 Task: Find connections with filter location Benalmádena with filter topic #givingbackwith filter profile language French with filter current company Landmark Group with filter school Jammu University with filter industry Insurance Agencies and Brokerages with filter service category Commercial Real Estate with filter keywords title Massage Therapy
Action: Mouse moved to (526, 63)
Screenshot: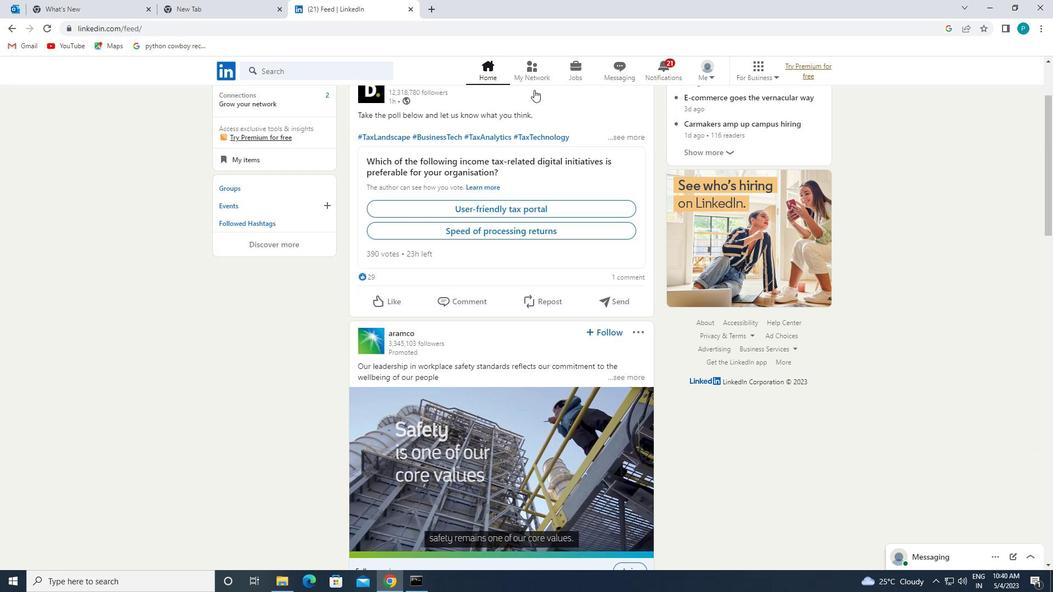 
Action: Mouse pressed left at (526, 63)
Screenshot: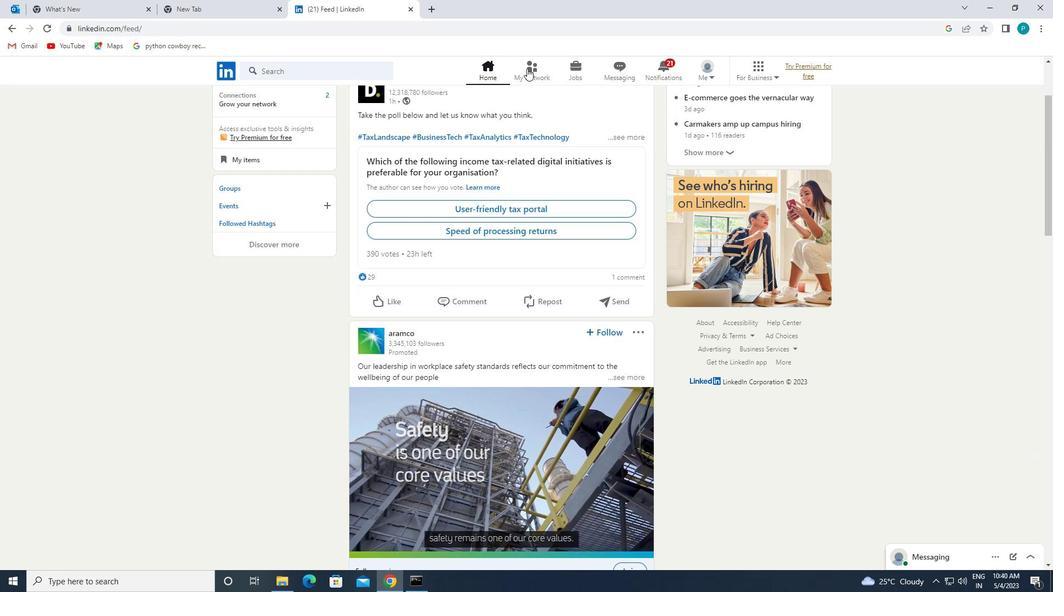 
Action: Mouse moved to (317, 126)
Screenshot: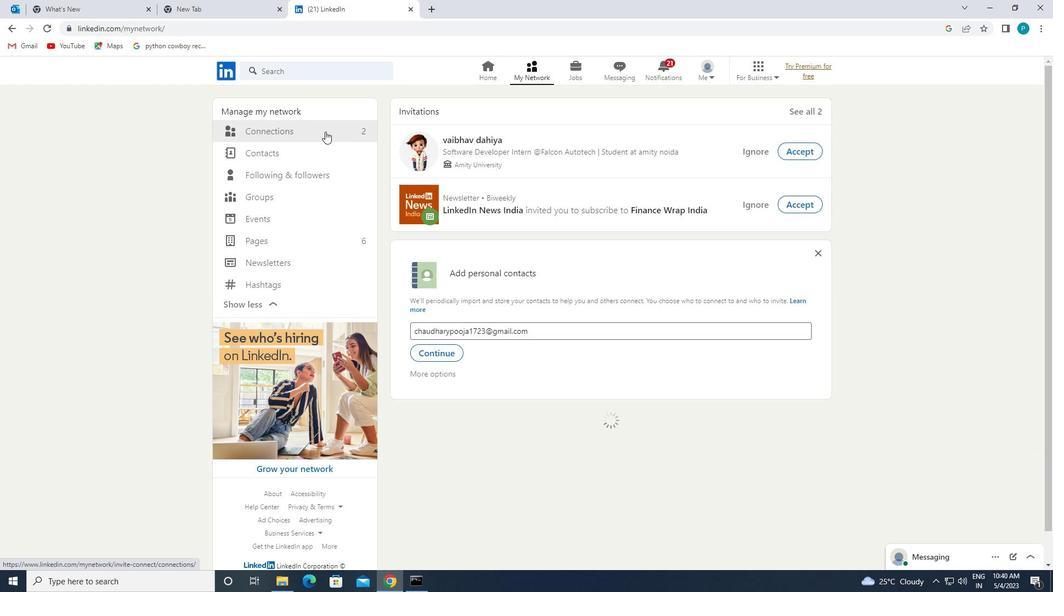 
Action: Mouse pressed left at (317, 126)
Screenshot: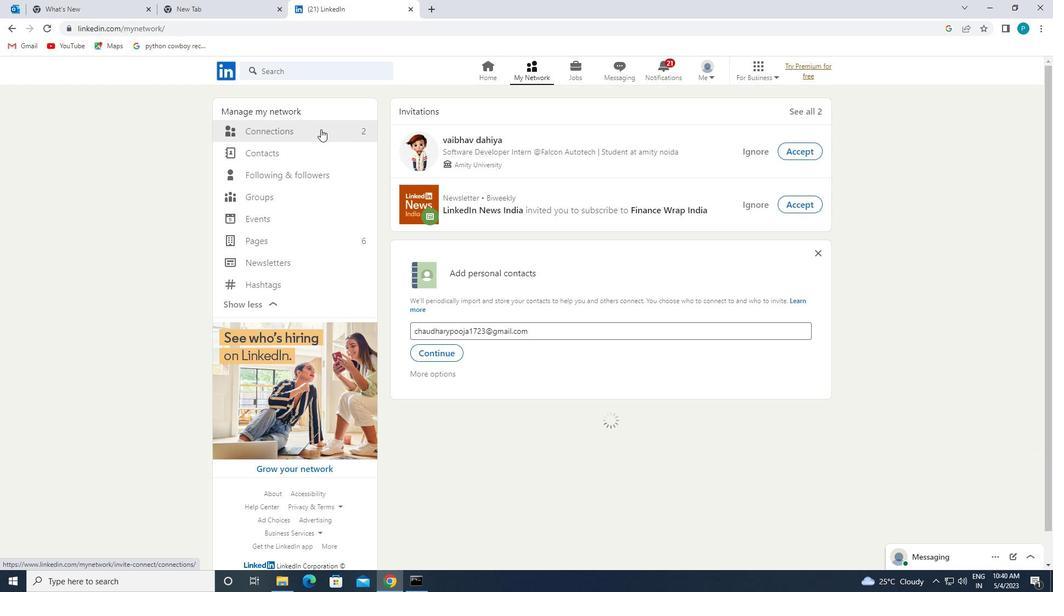 
Action: Mouse moved to (592, 131)
Screenshot: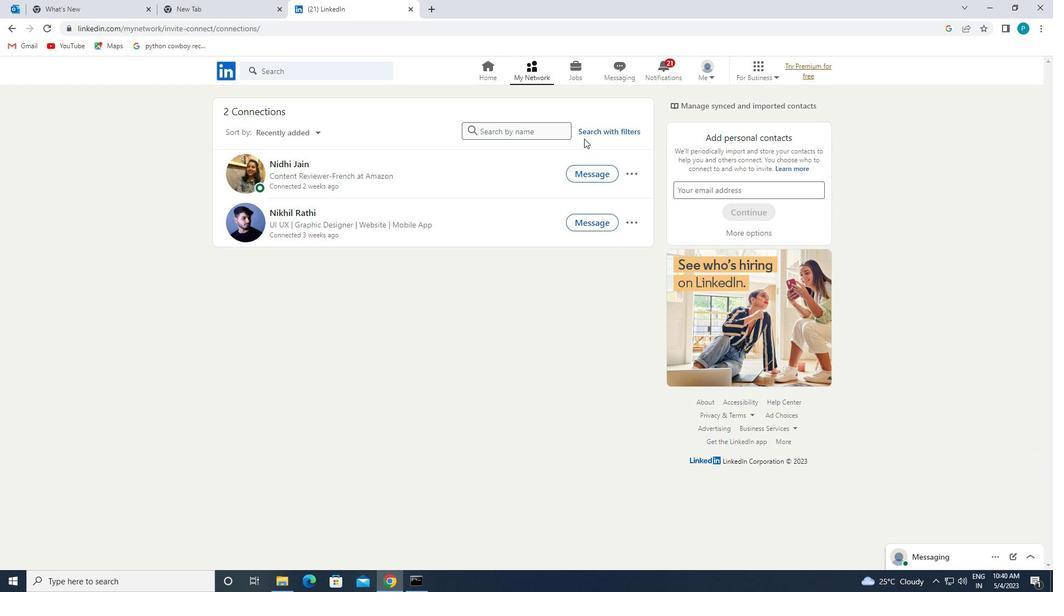 
Action: Mouse pressed left at (592, 131)
Screenshot: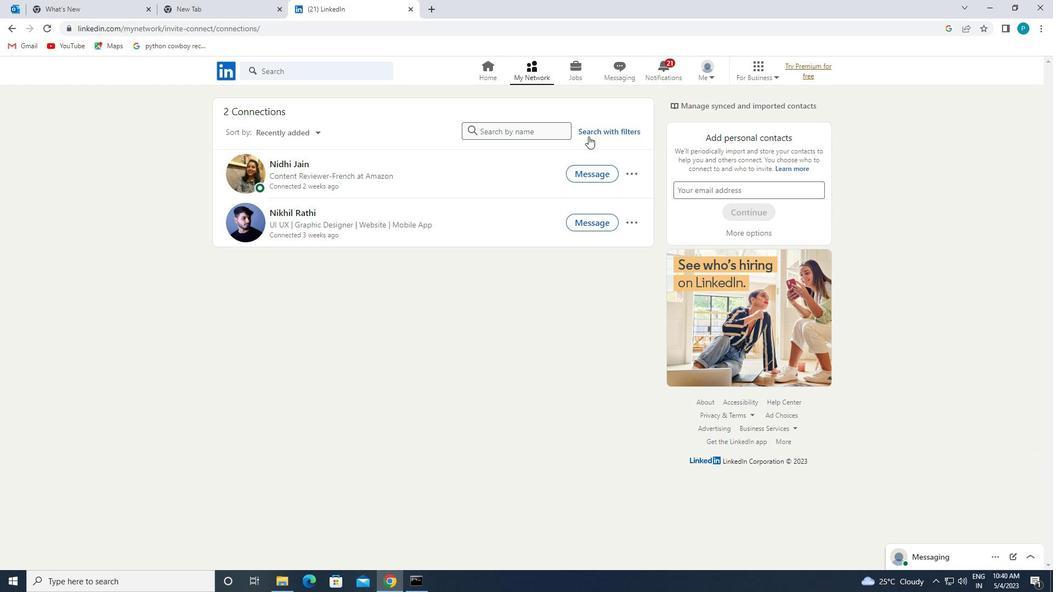 
Action: Mouse moved to (562, 102)
Screenshot: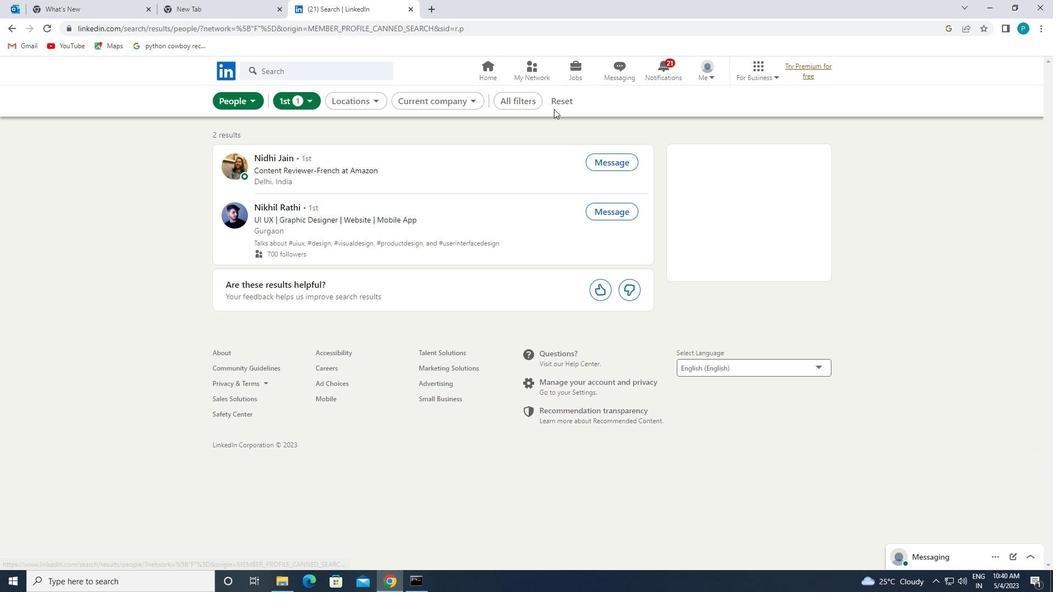 
Action: Mouse pressed left at (562, 102)
Screenshot: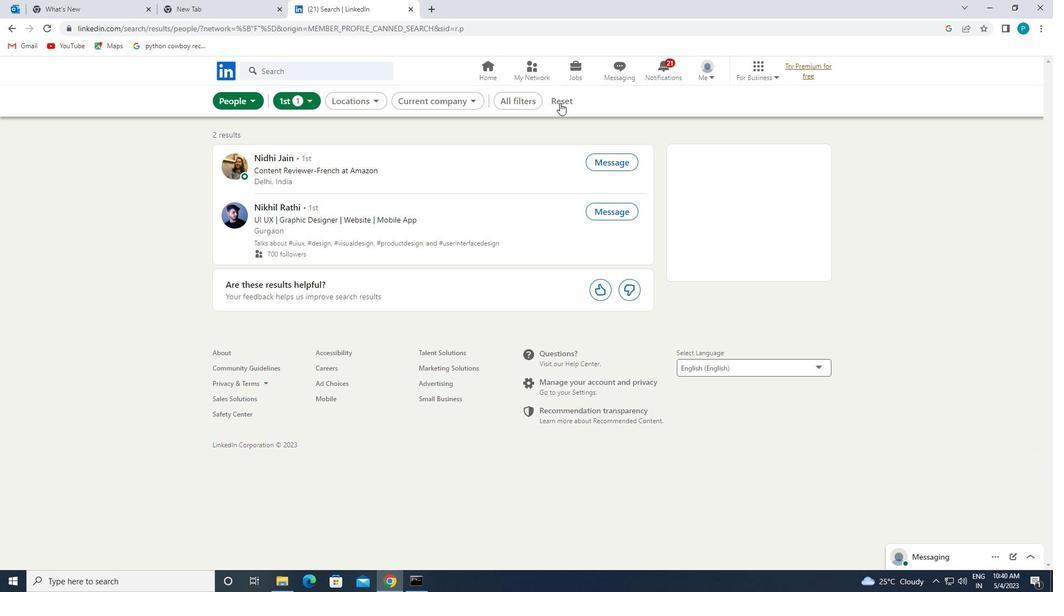 
Action: Mouse moved to (551, 100)
Screenshot: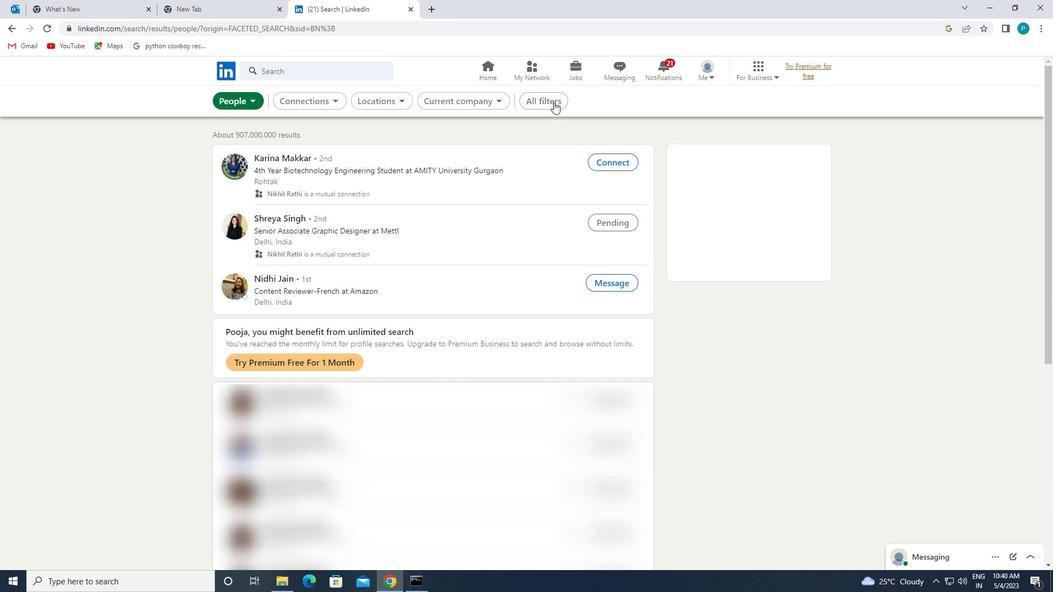 
Action: Mouse pressed left at (551, 100)
Screenshot: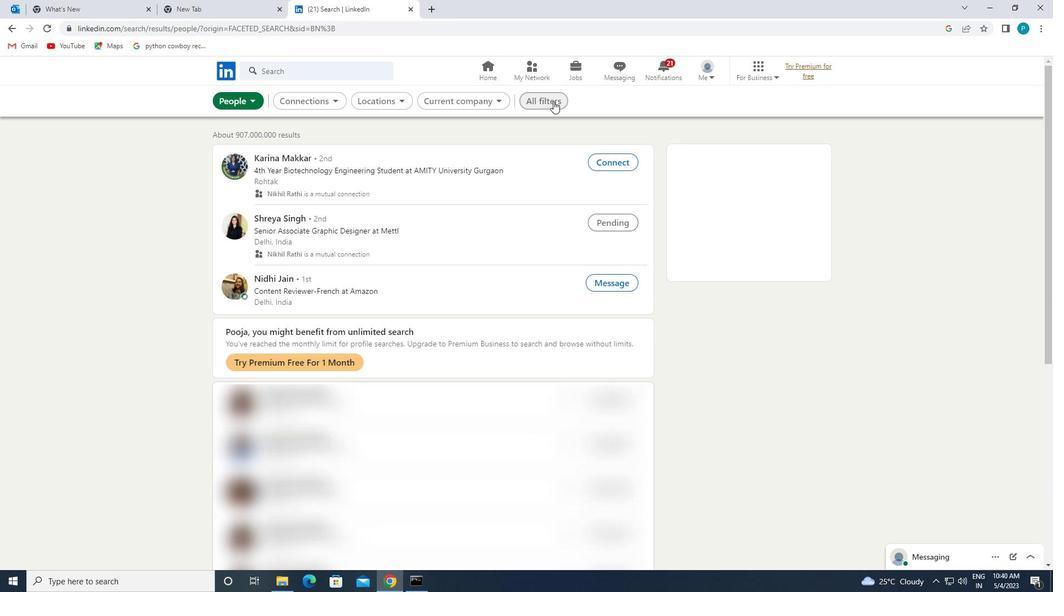 
Action: Mouse moved to (951, 356)
Screenshot: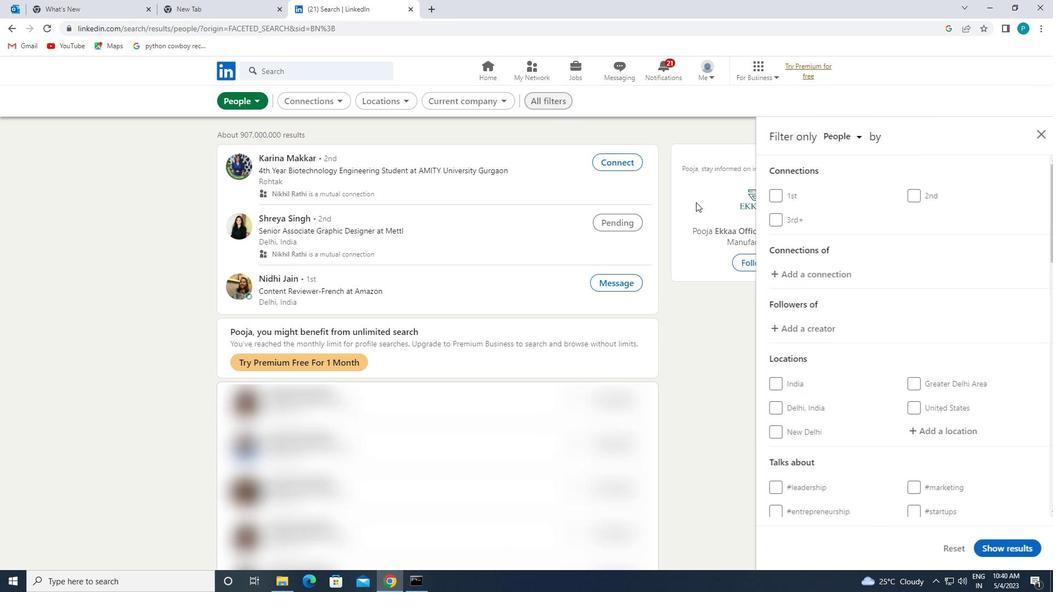 
Action: Mouse scrolled (951, 356) with delta (0, 0)
Screenshot: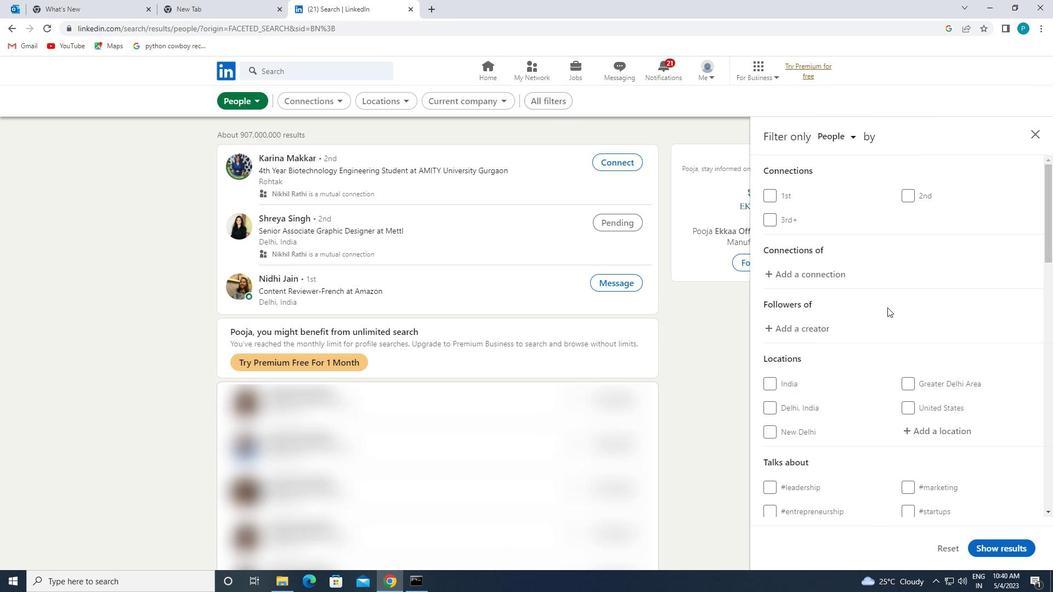 
Action: Mouse moved to (937, 349)
Screenshot: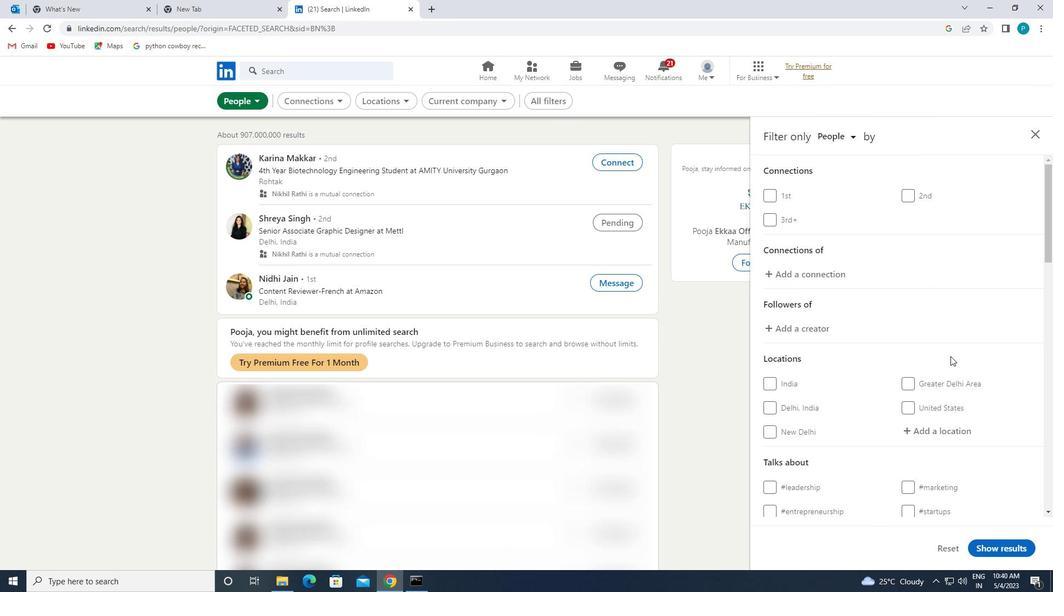 
Action: Mouse scrolled (937, 349) with delta (0, 0)
Screenshot: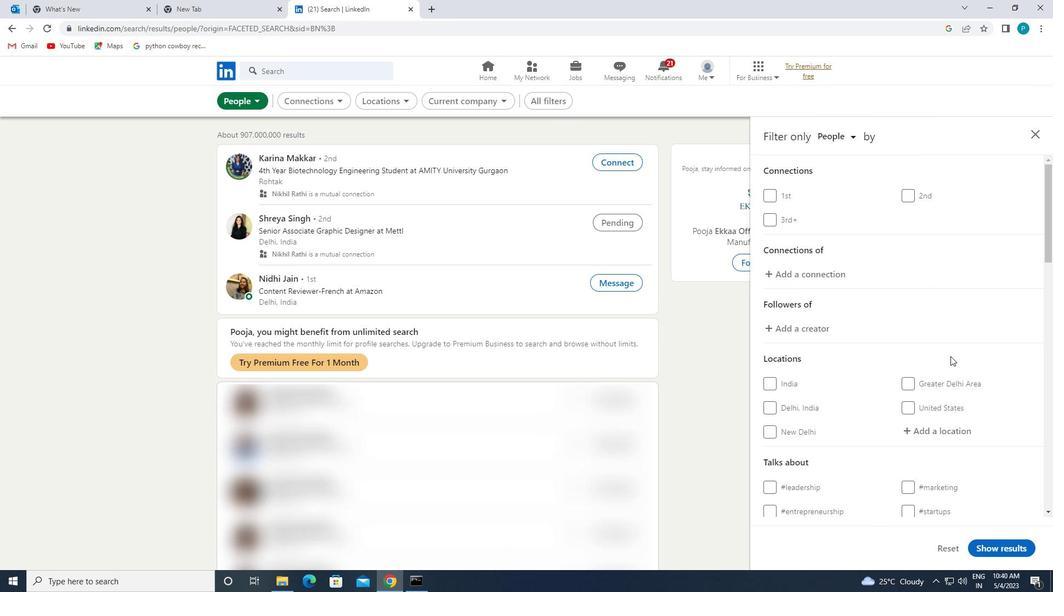 
Action: Mouse moved to (918, 319)
Screenshot: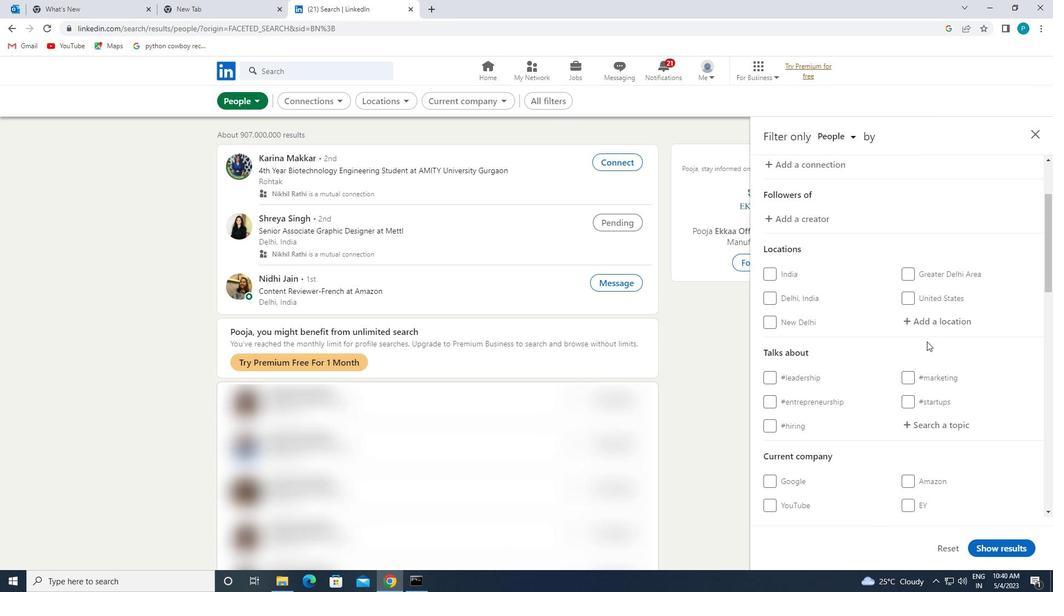 
Action: Mouse pressed left at (918, 319)
Screenshot: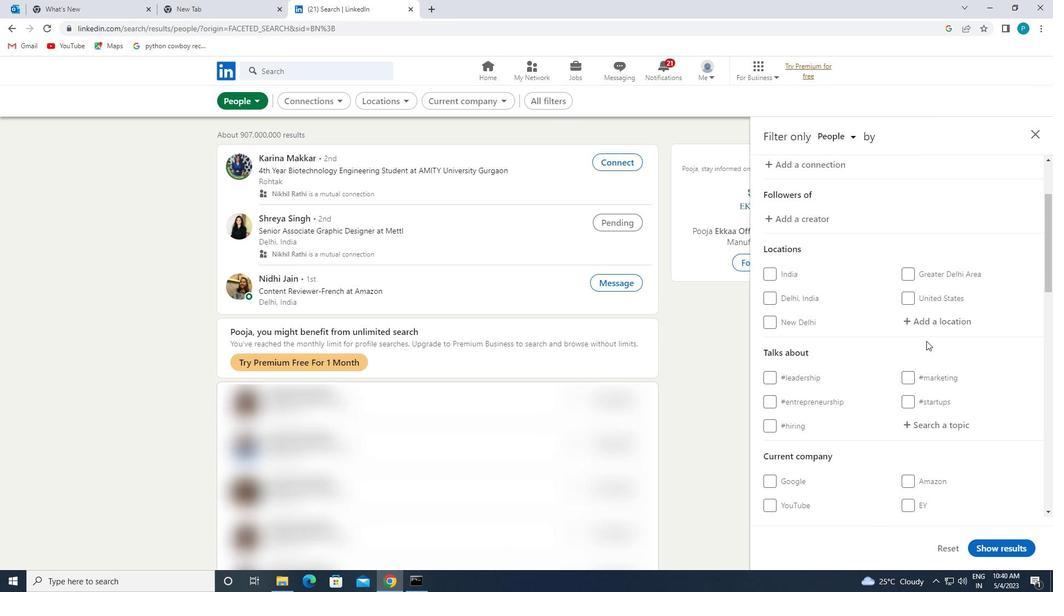 
Action: Mouse moved to (925, 325)
Screenshot: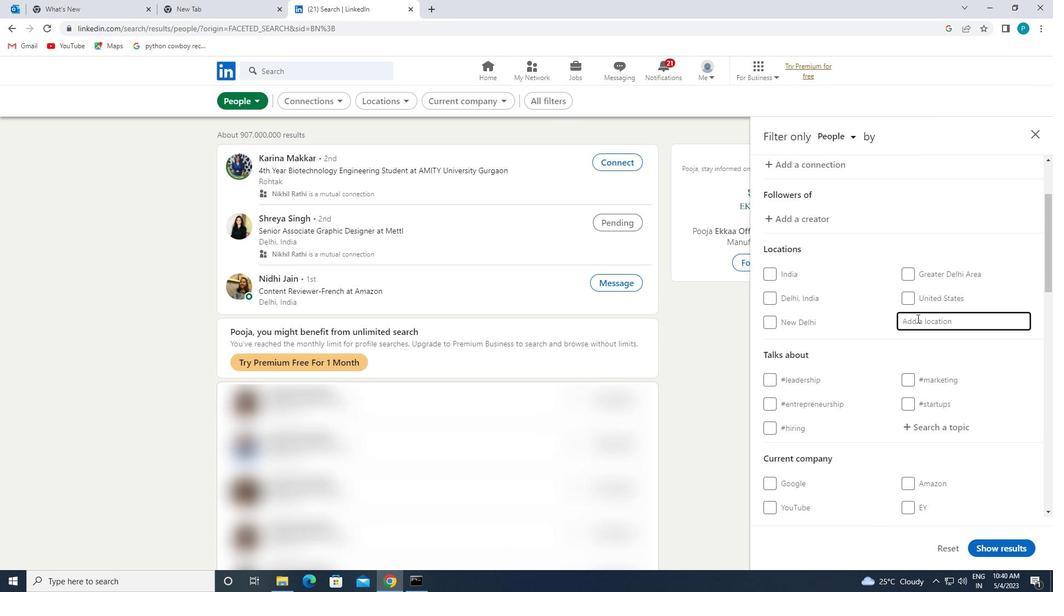 
Action: Key pressed <Key.caps_lock>b<Key.caps_lock>enalmadena
Screenshot: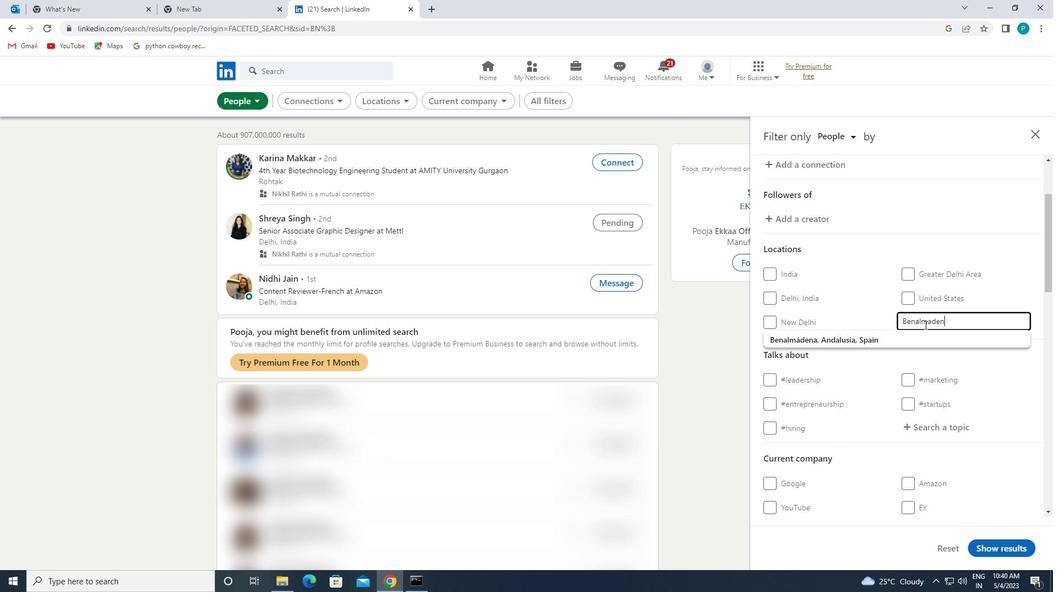 
Action: Mouse moved to (920, 347)
Screenshot: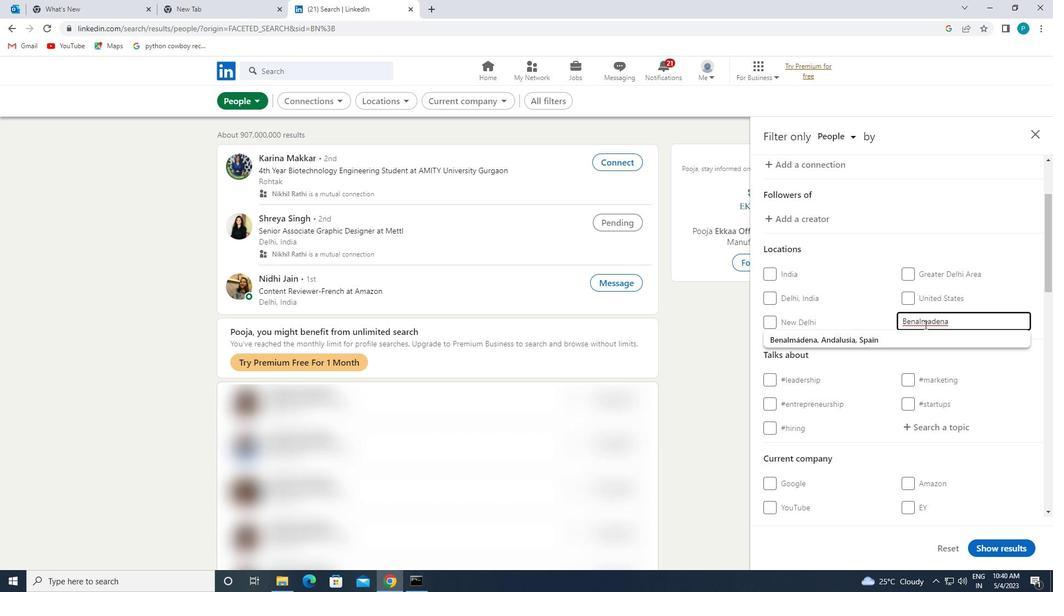 
Action: Mouse pressed left at (920, 347)
Screenshot: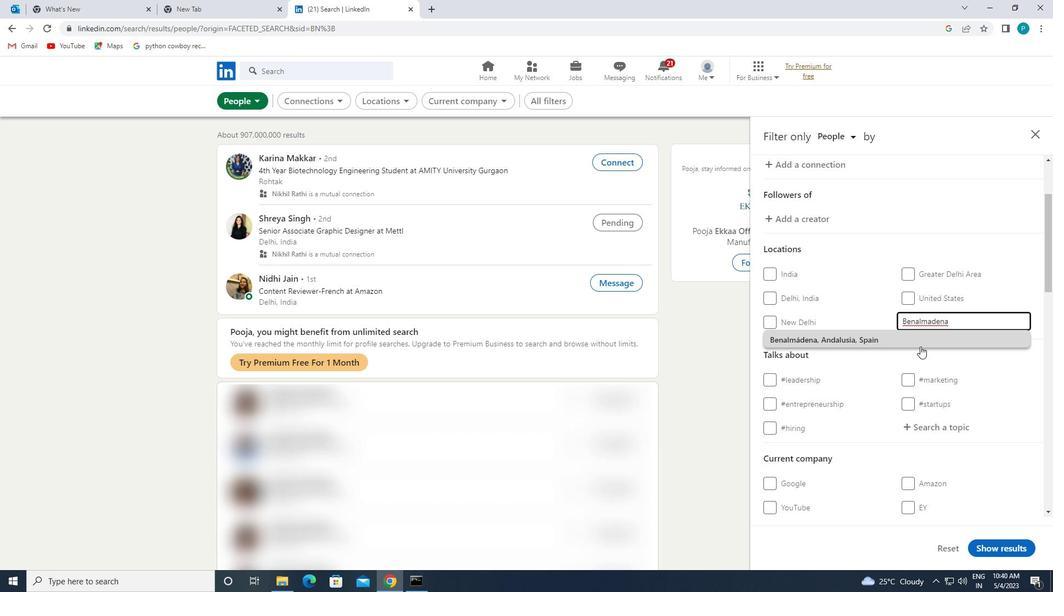 
Action: Mouse moved to (959, 323)
Screenshot: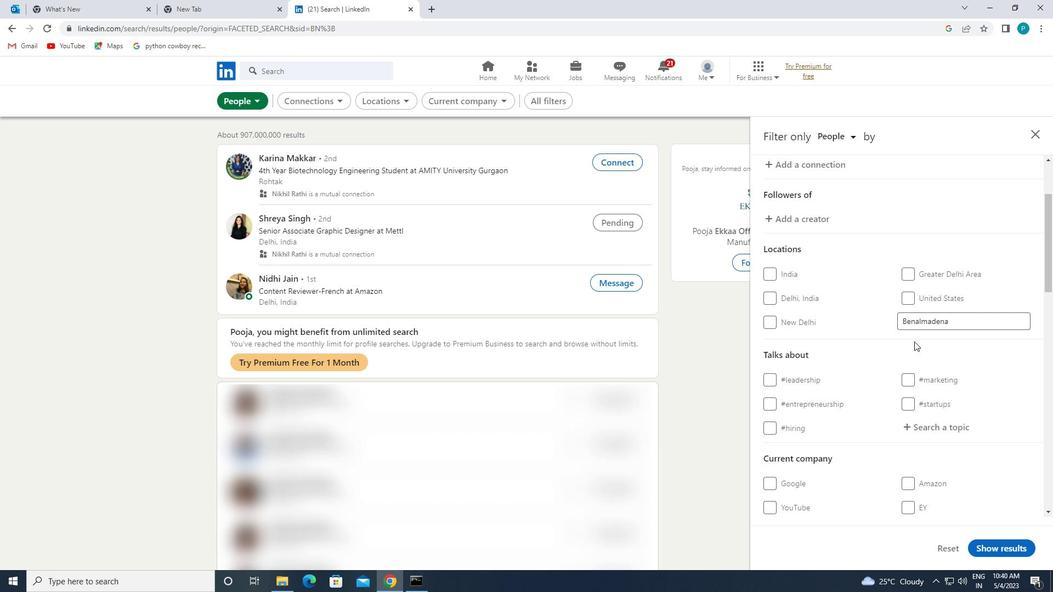 
Action: Mouse pressed left at (959, 323)
Screenshot: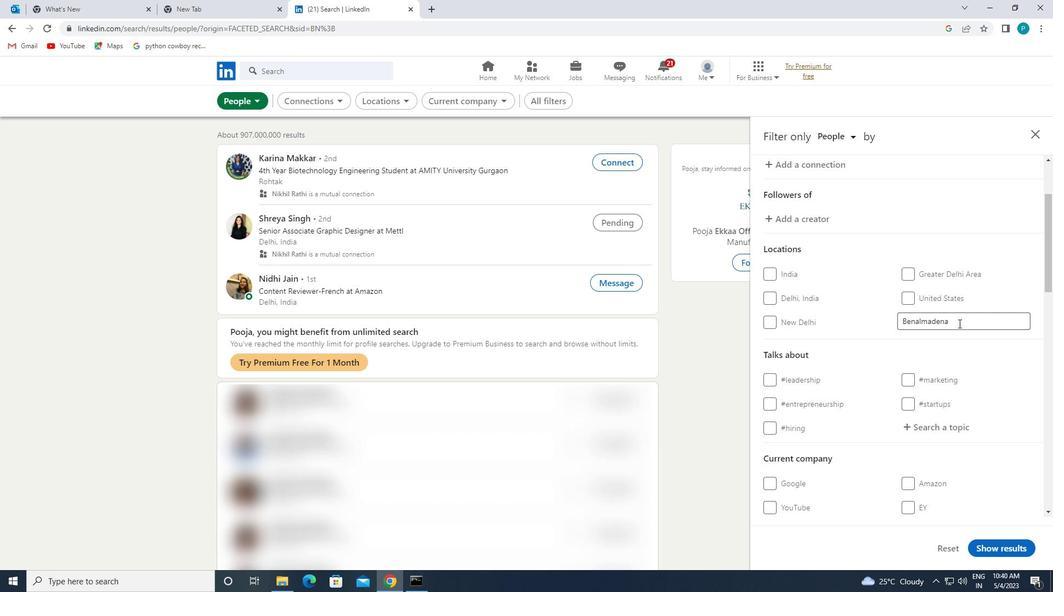 
Action: Mouse moved to (899, 336)
Screenshot: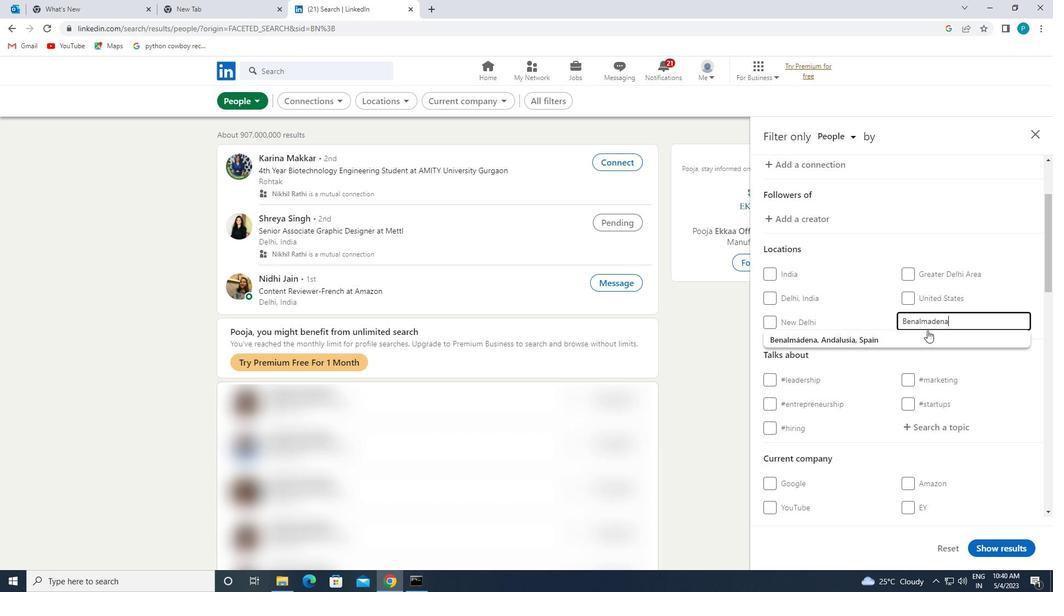 
Action: Mouse pressed left at (899, 336)
Screenshot: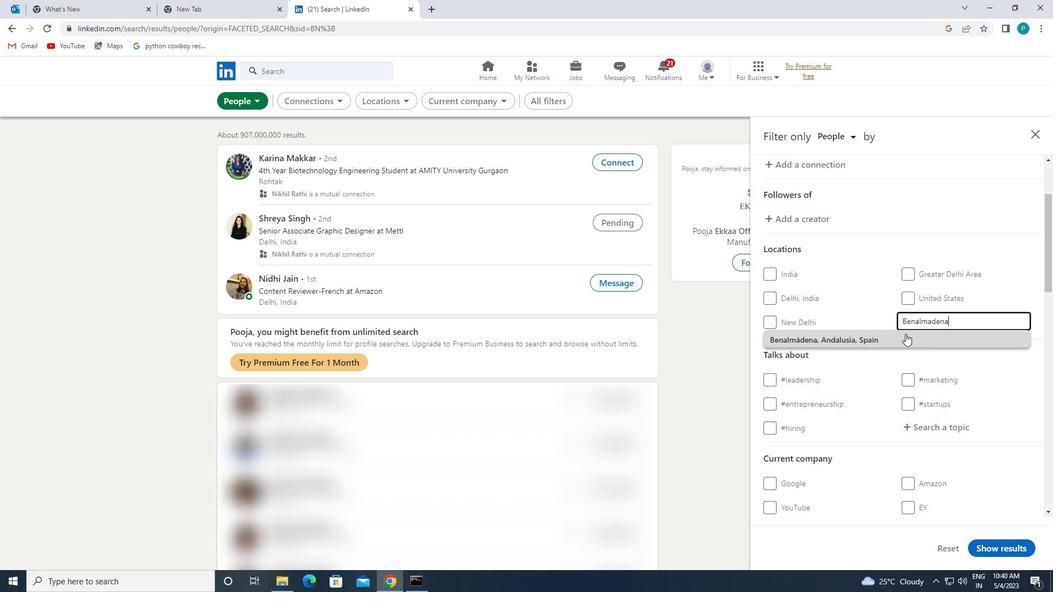 
Action: Mouse moved to (931, 357)
Screenshot: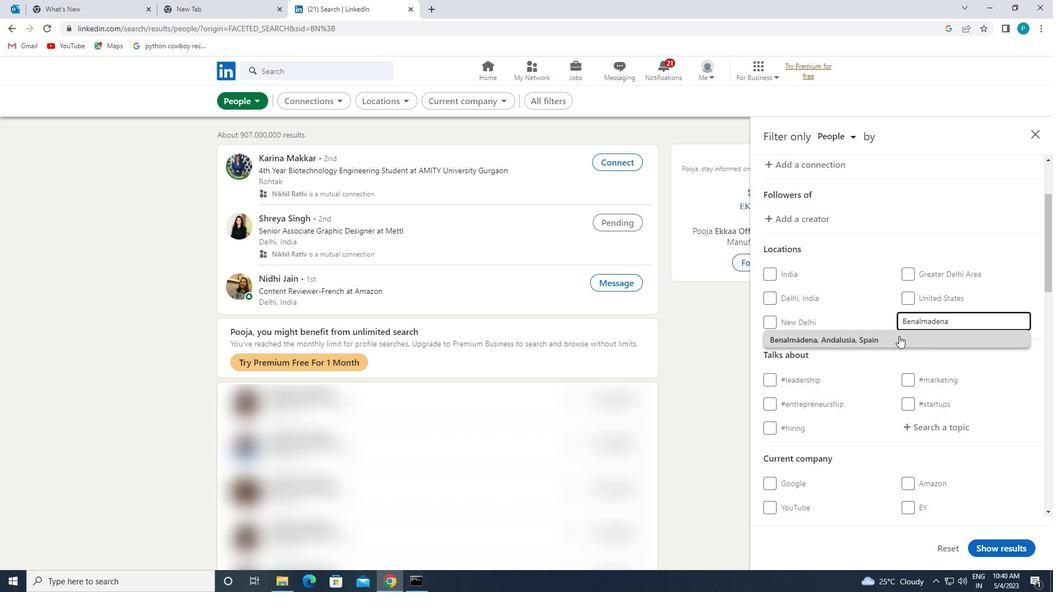 
Action: Mouse scrolled (931, 357) with delta (0, 0)
Screenshot: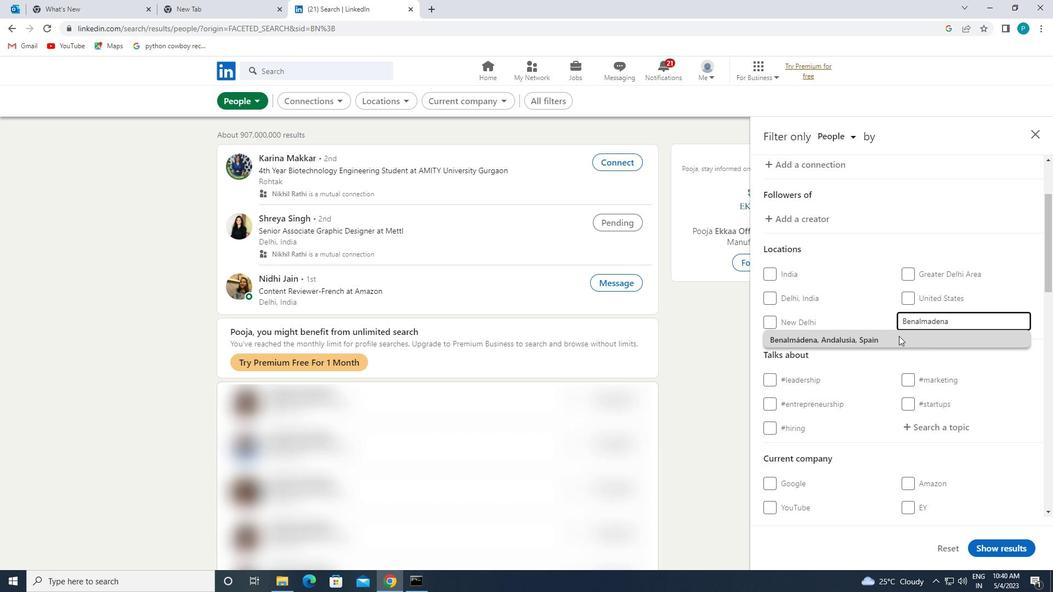 
Action: Mouse scrolled (931, 357) with delta (0, 0)
Screenshot: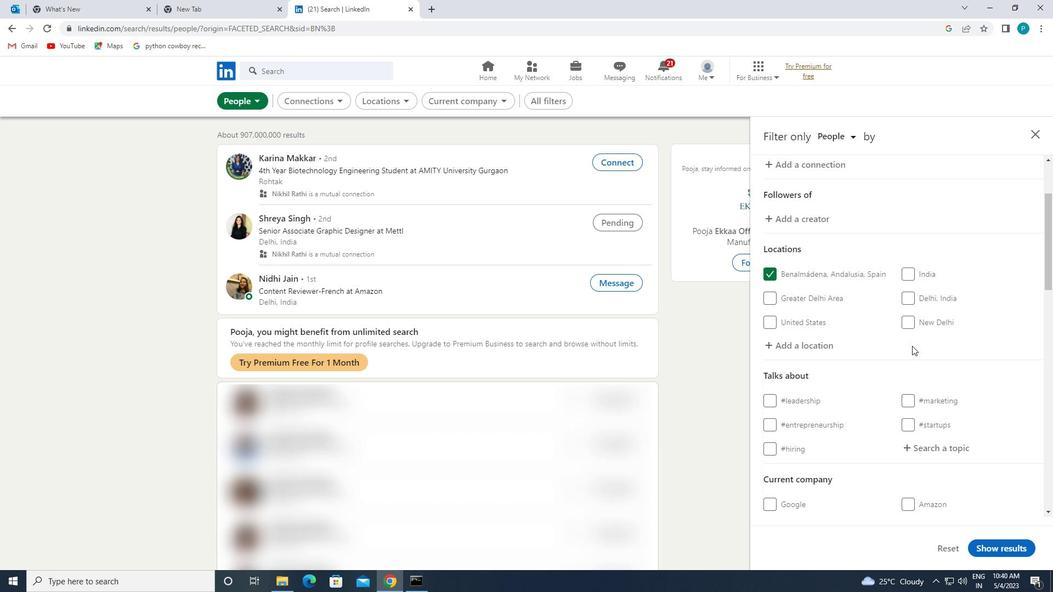 
Action: Mouse moved to (930, 341)
Screenshot: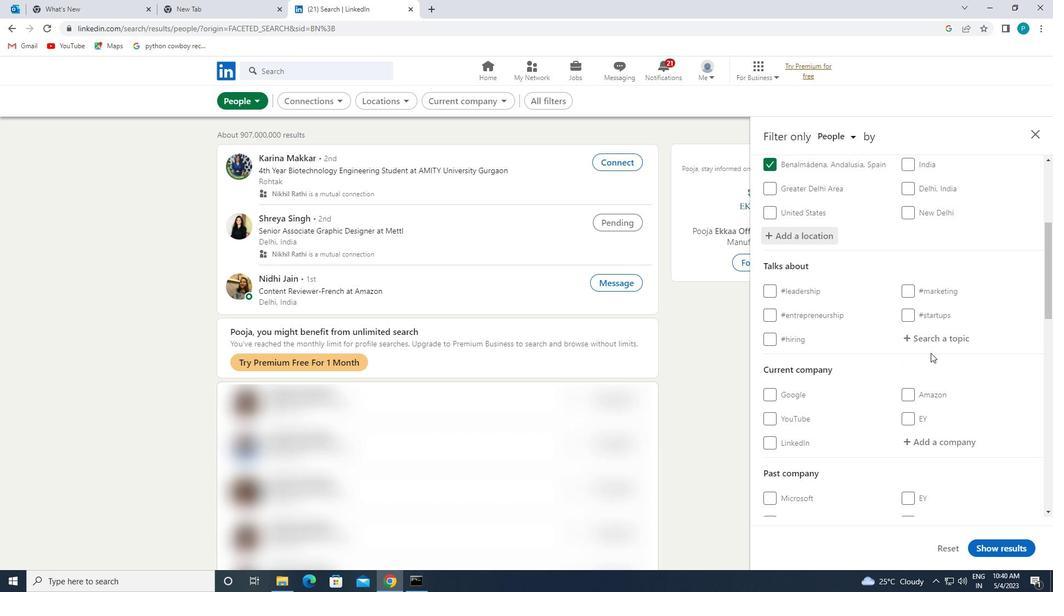 
Action: Mouse pressed left at (930, 341)
Screenshot: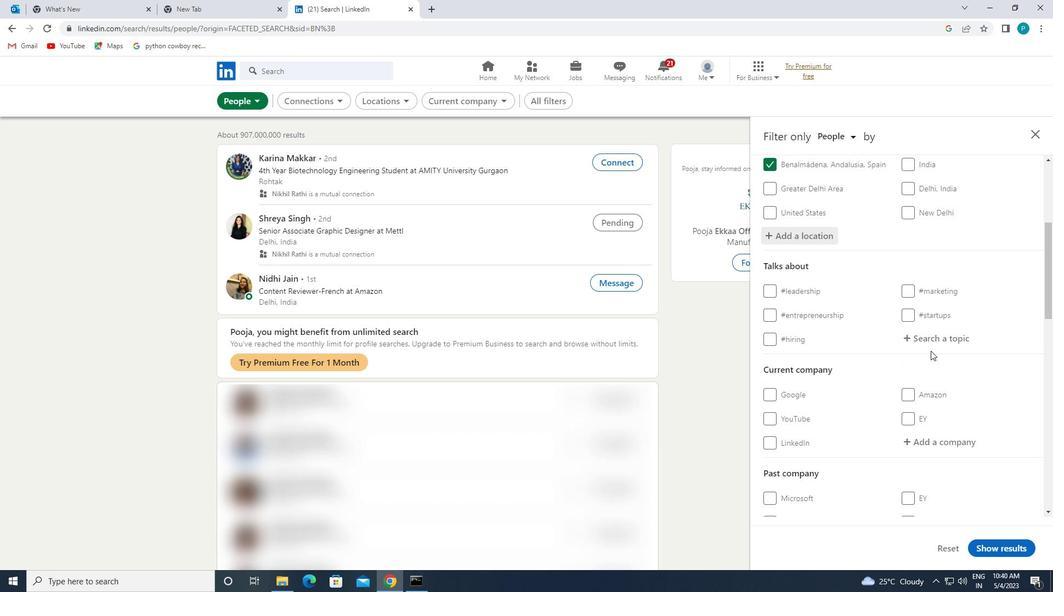 
Action: Mouse moved to (930, 341)
Screenshot: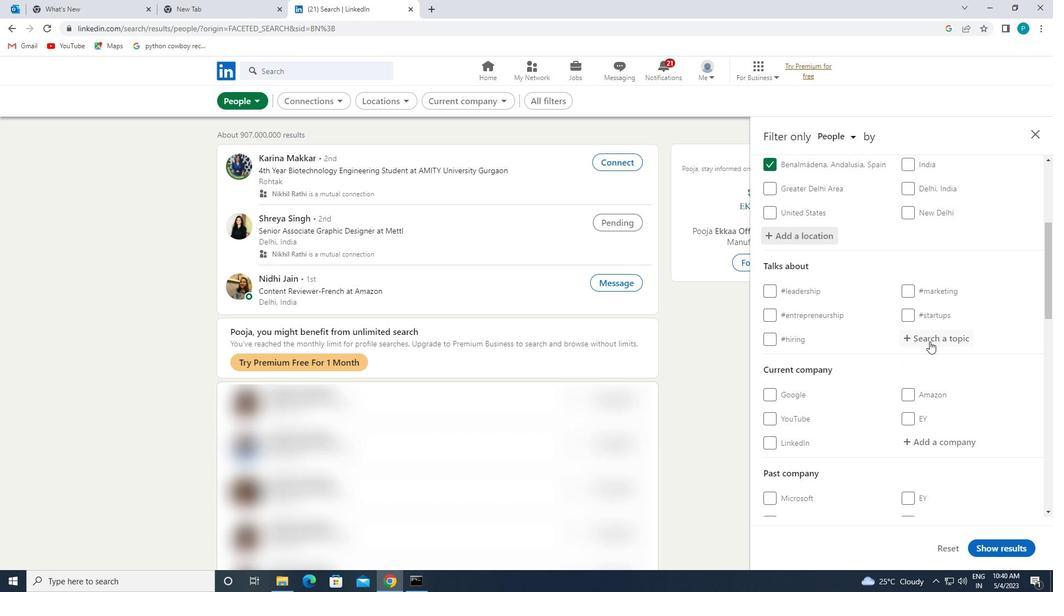 
Action: Key pressed <Key.shift>#GIVINGBAXC<Key.backspace><Key.backspace>CK
Screenshot: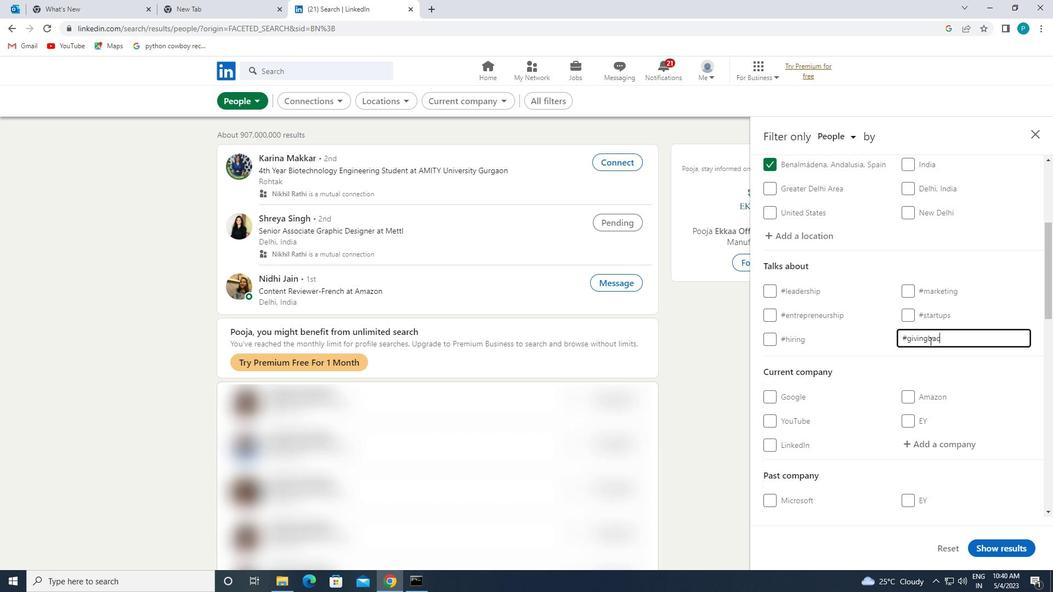 
Action: Mouse scrolled (930, 341) with delta (0, 0)
Screenshot: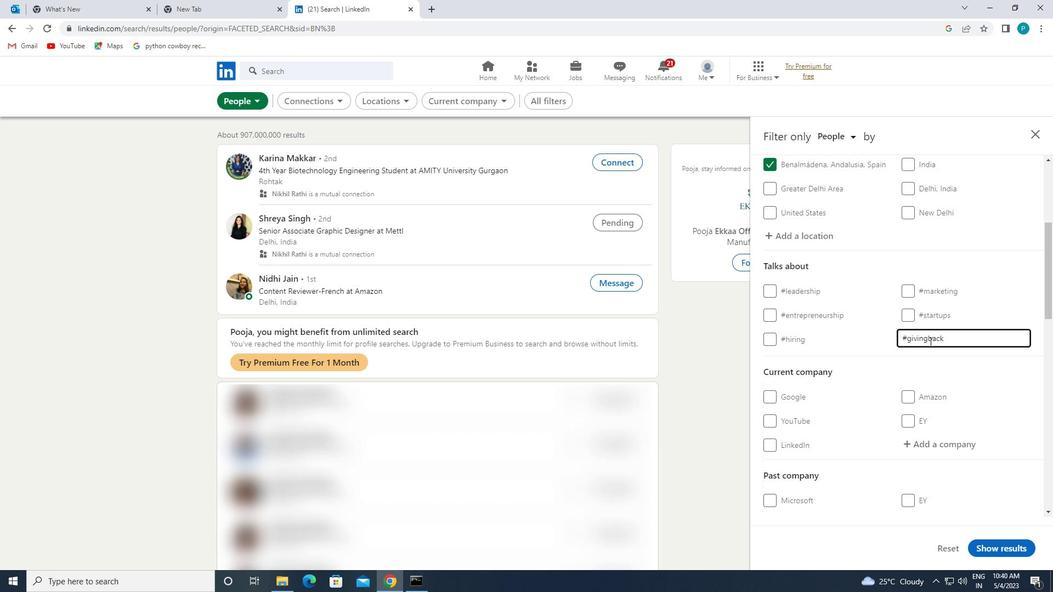 
Action: Mouse scrolled (930, 341) with delta (0, 0)
Screenshot: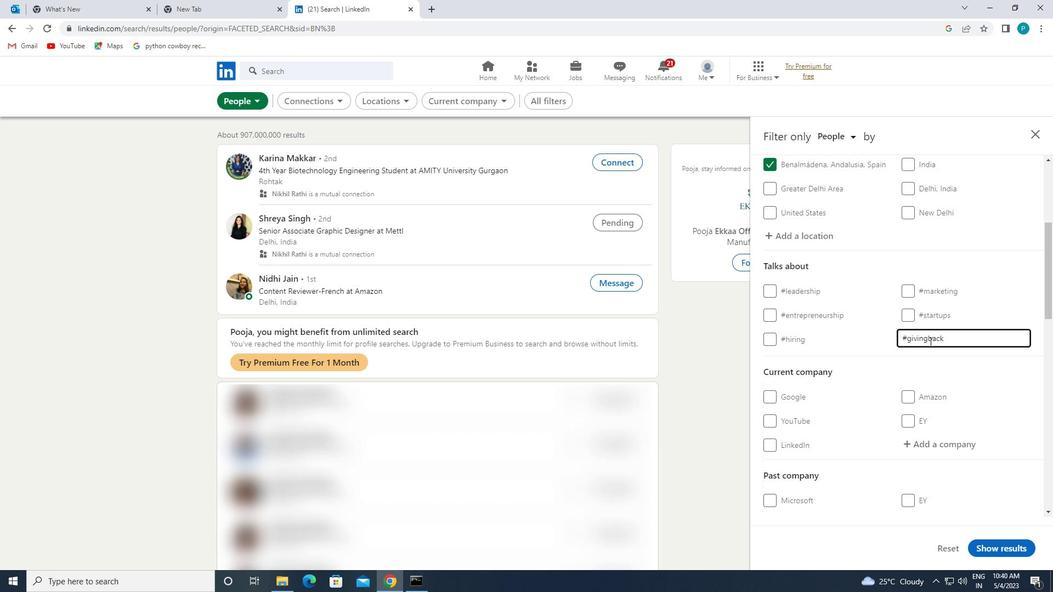 
Action: Mouse scrolled (930, 341) with delta (0, 0)
Screenshot: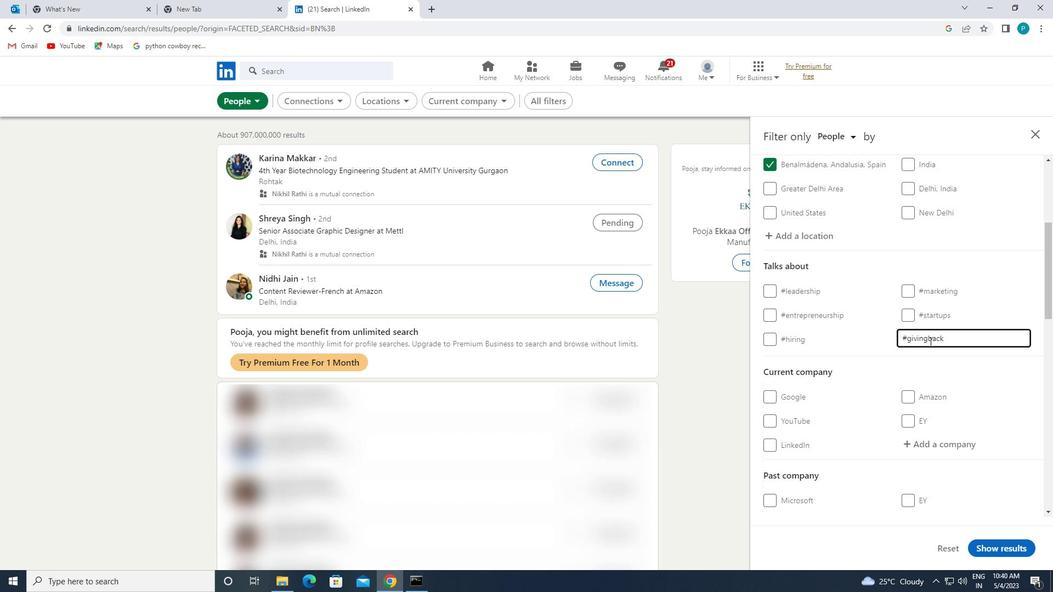 
Action: Mouse moved to (859, 381)
Screenshot: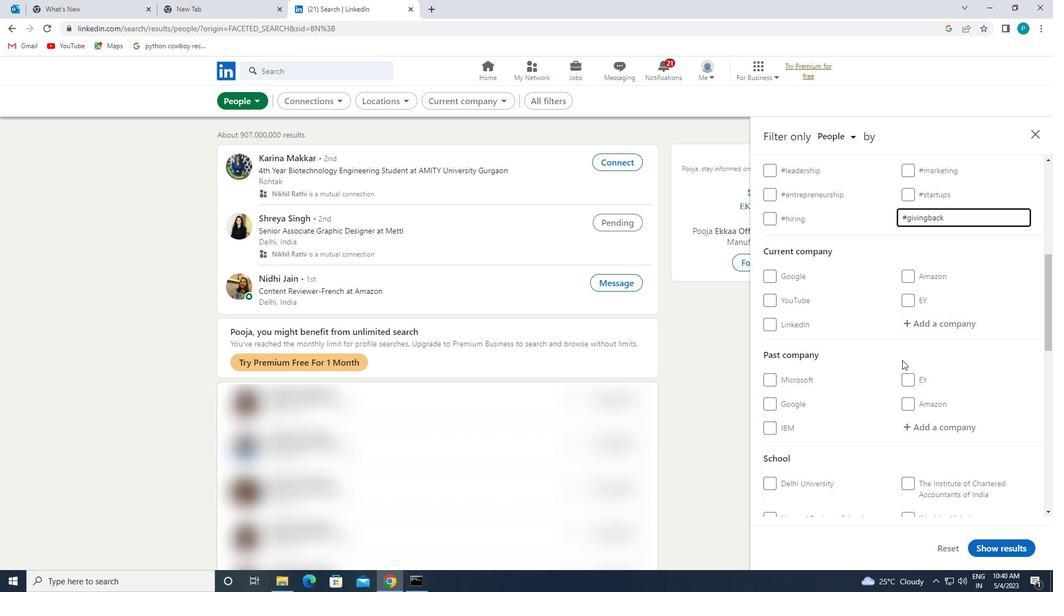 
Action: Mouse scrolled (859, 380) with delta (0, 0)
Screenshot: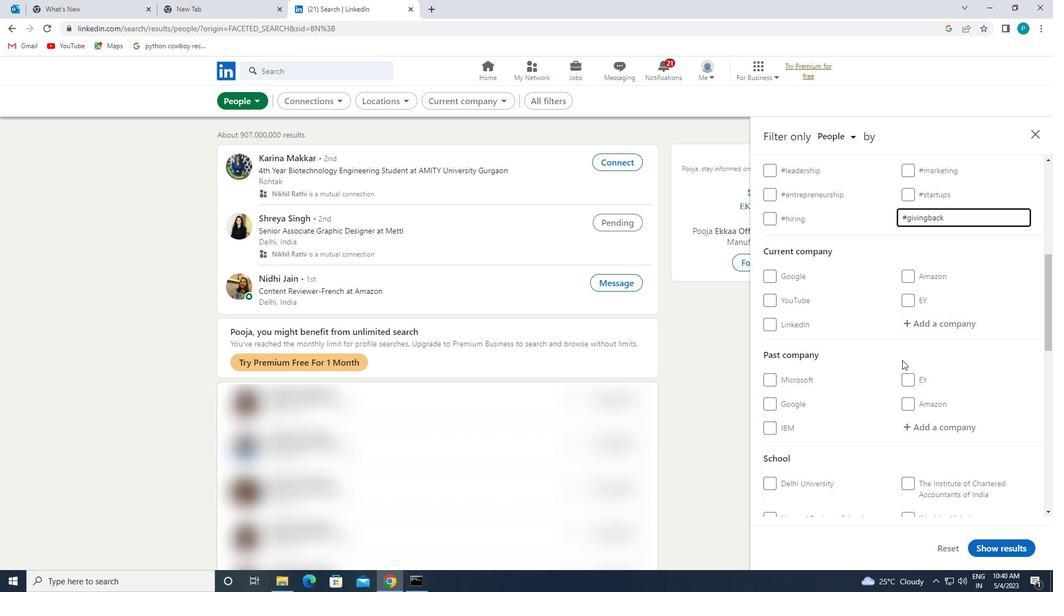 
Action: Mouse scrolled (859, 380) with delta (0, 0)
Screenshot: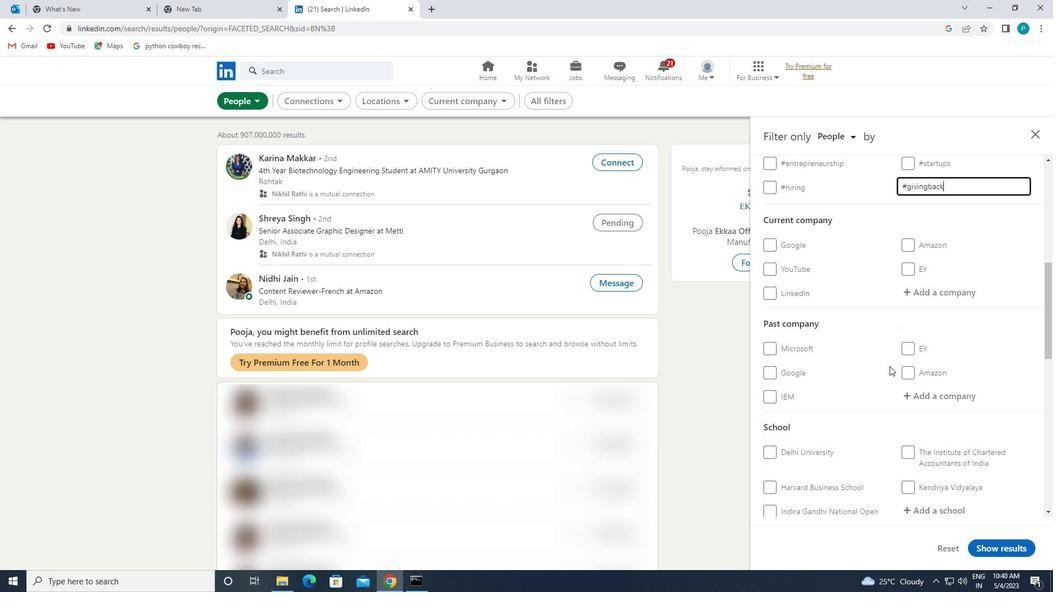 
Action: Mouse moved to (803, 381)
Screenshot: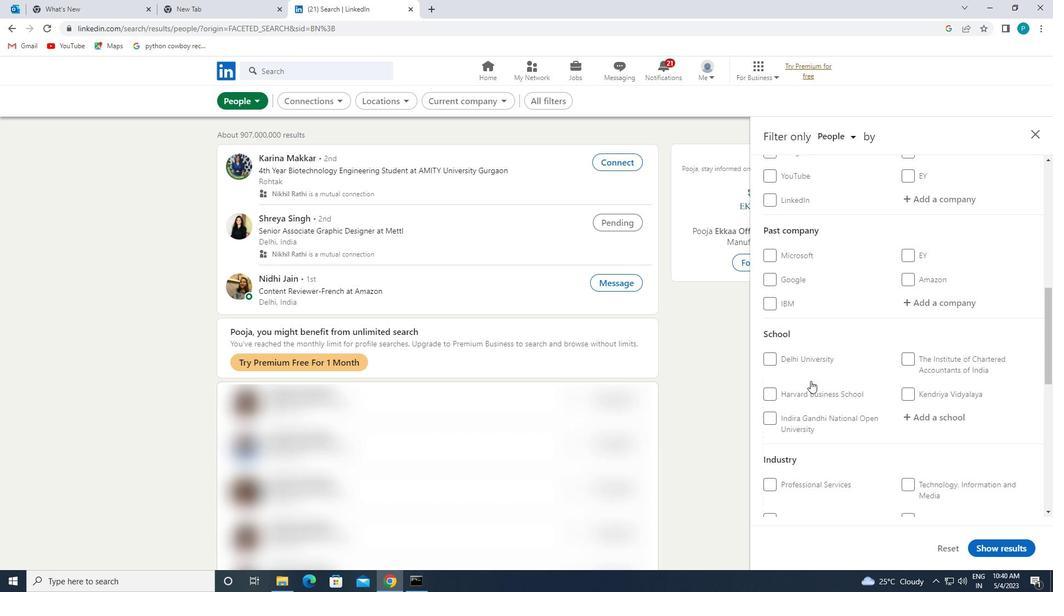 
Action: Mouse scrolled (803, 380) with delta (0, 0)
Screenshot: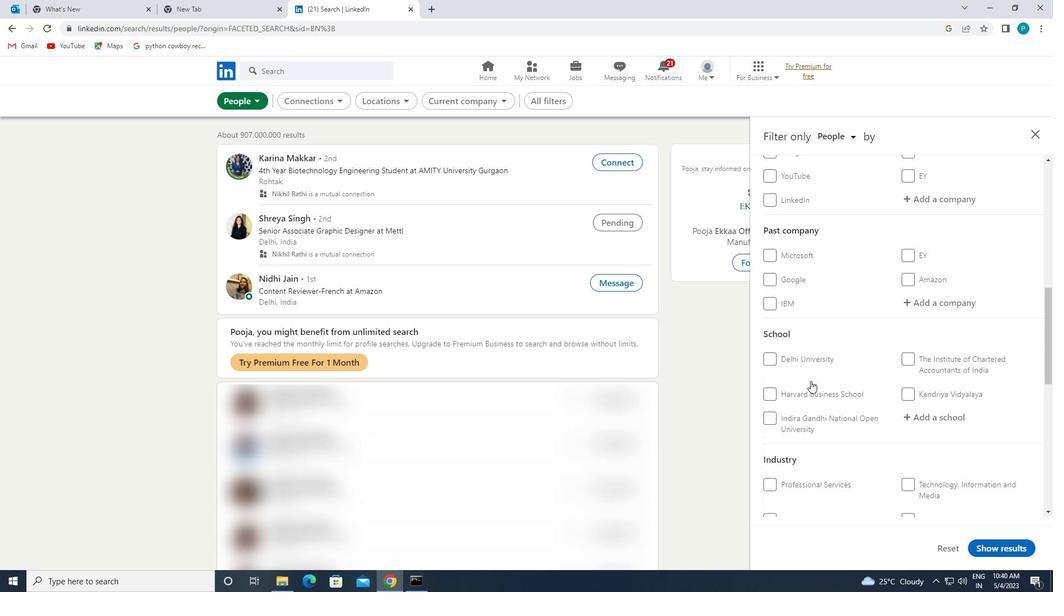 
Action: Mouse scrolled (803, 380) with delta (0, 0)
Screenshot: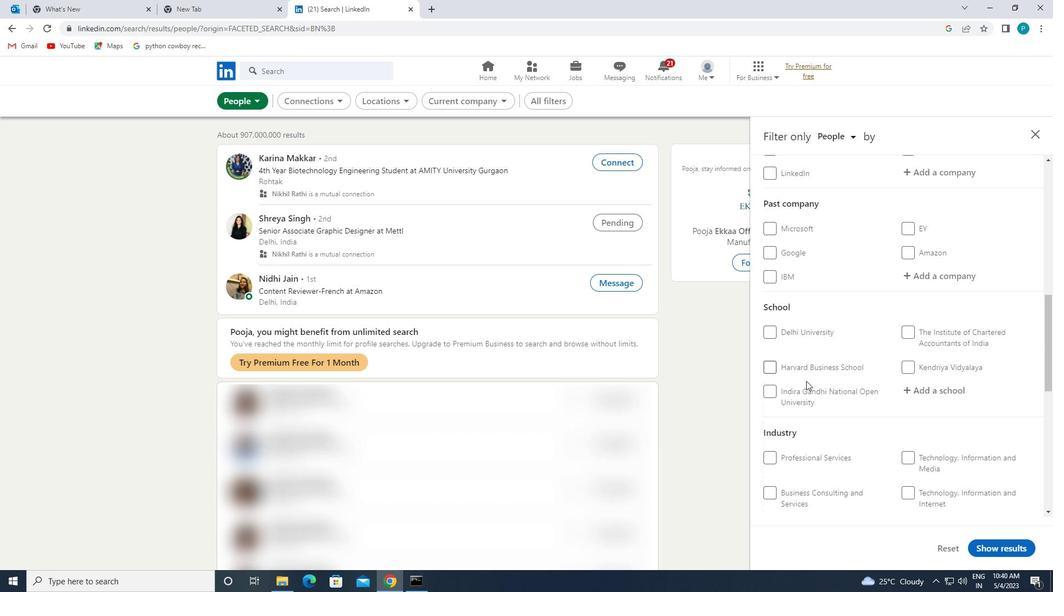 
Action: Mouse scrolled (803, 380) with delta (0, 0)
Screenshot: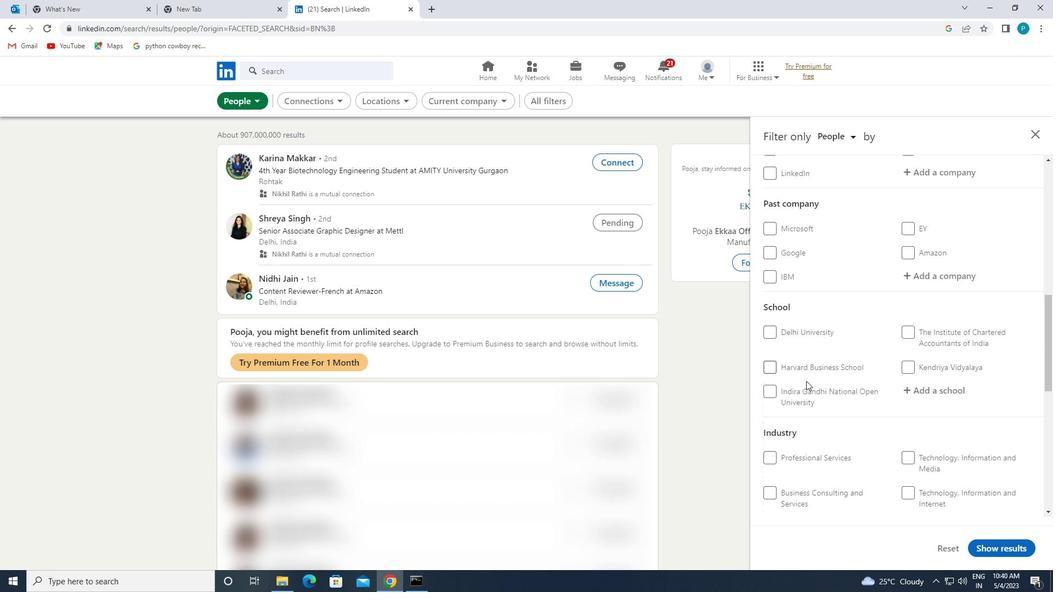 
Action: Mouse moved to (923, 413)
Screenshot: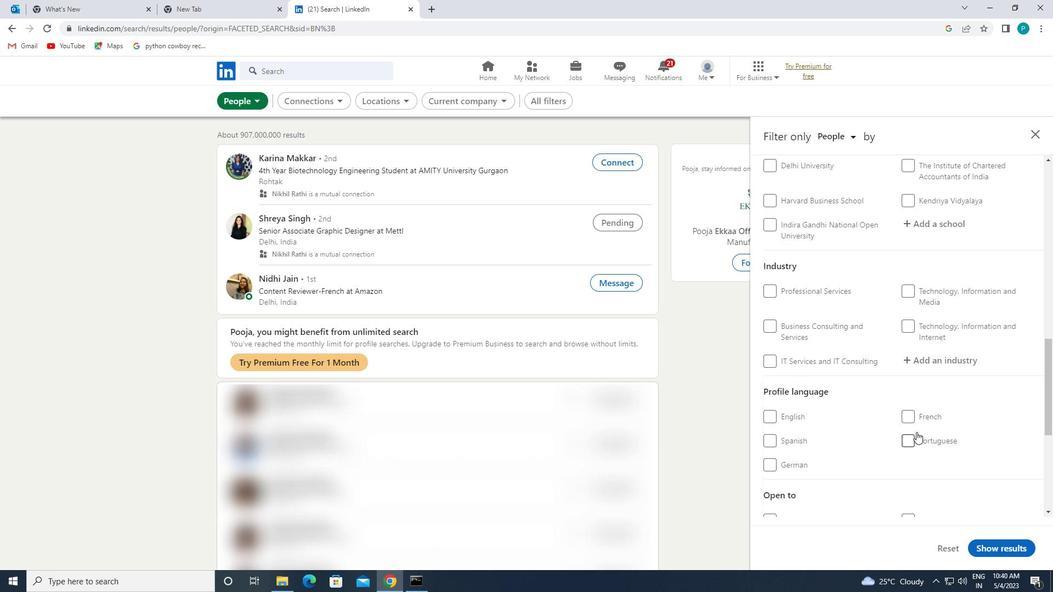 
Action: Mouse pressed left at (923, 413)
Screenshot: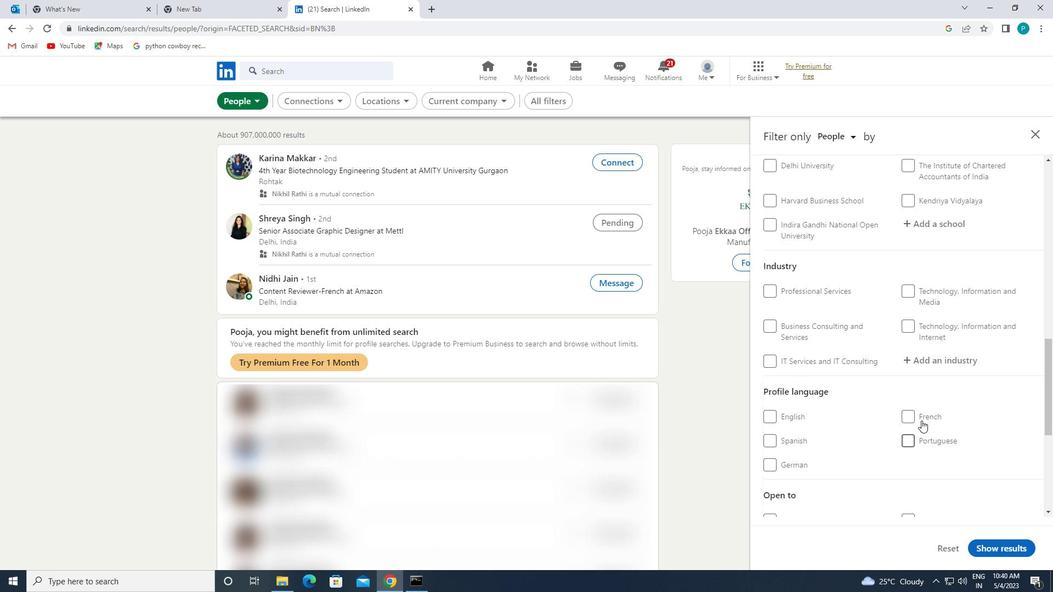
Action: Mouse moved to (977, 403)
Screenshot: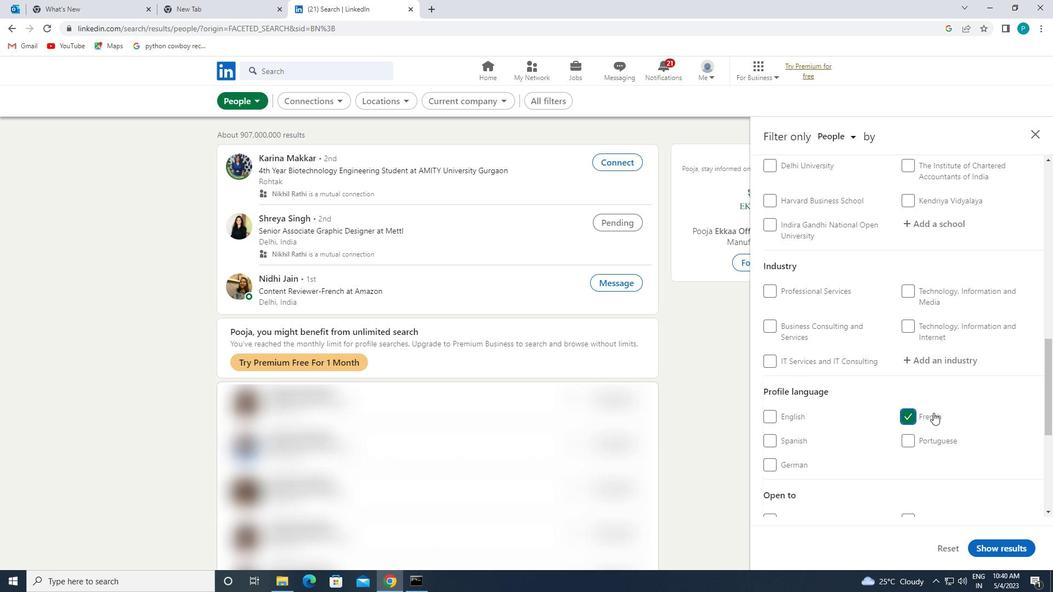 
Action: Mouse scrolled (977, 404) with delta (0, 0)
Screenshot: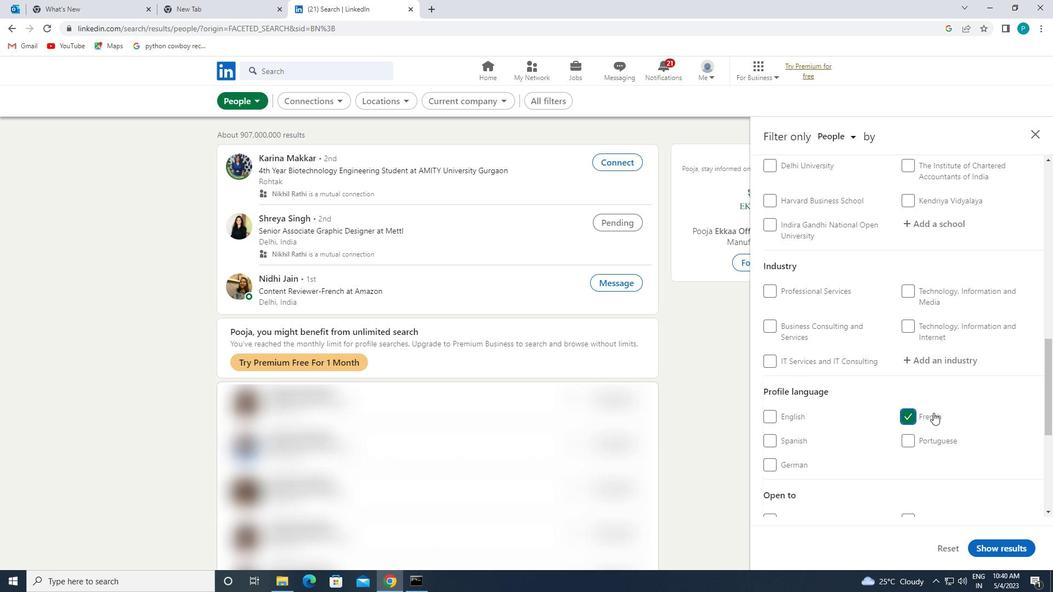 
Action: Mouse moved to (977, 403)
Screenshot: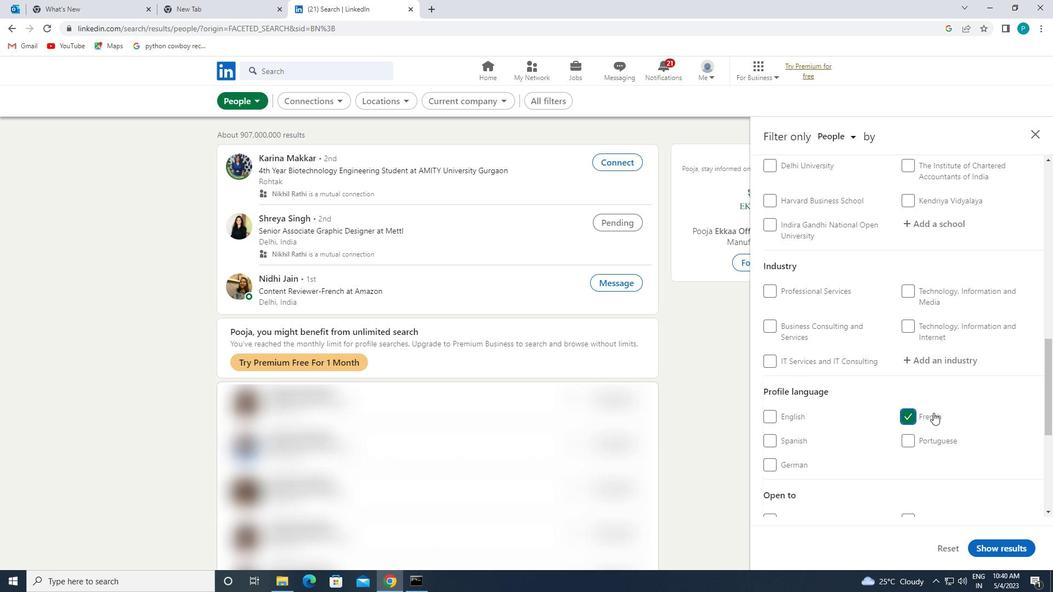 
Action: Mouse scrolled (977, 403) with delta (0, 0)
Screenshot: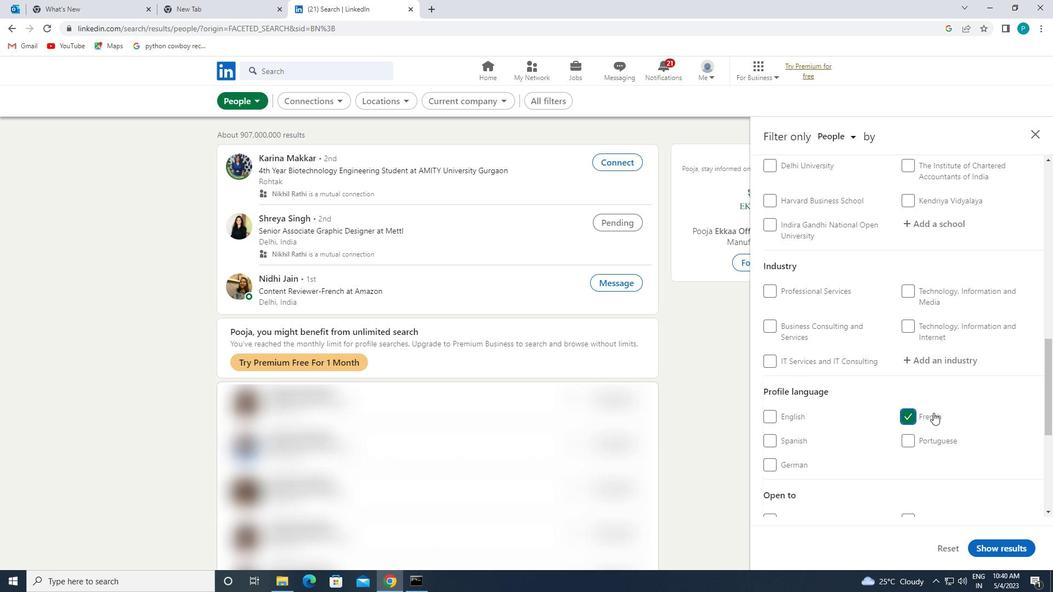 
Action: Mouse moved to (977, 401)
Screenshot: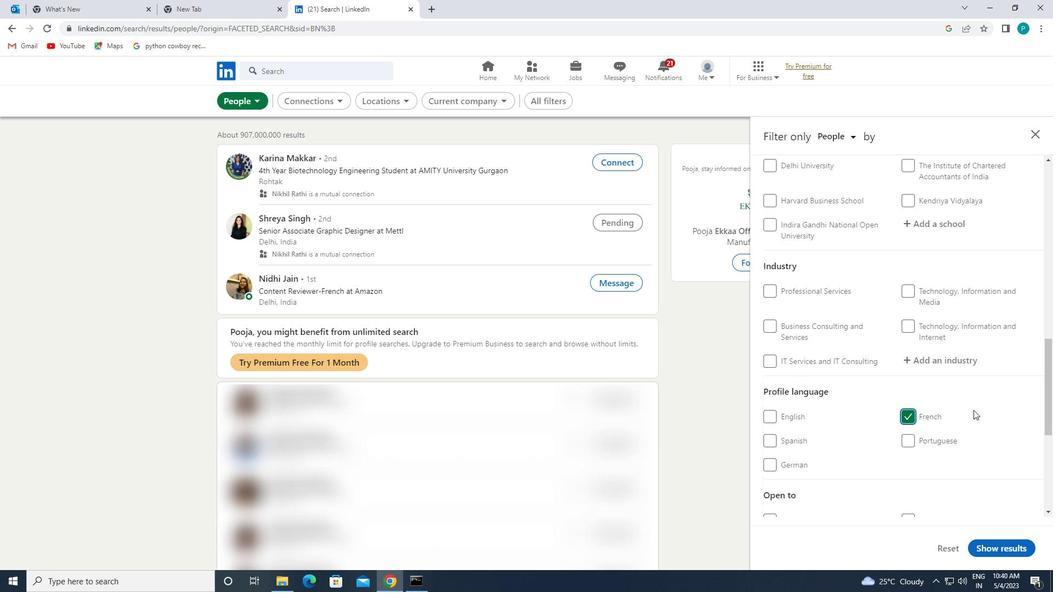 
Action: Mouse scrolled (977, 401) with delta (0, 0)
Screenshot: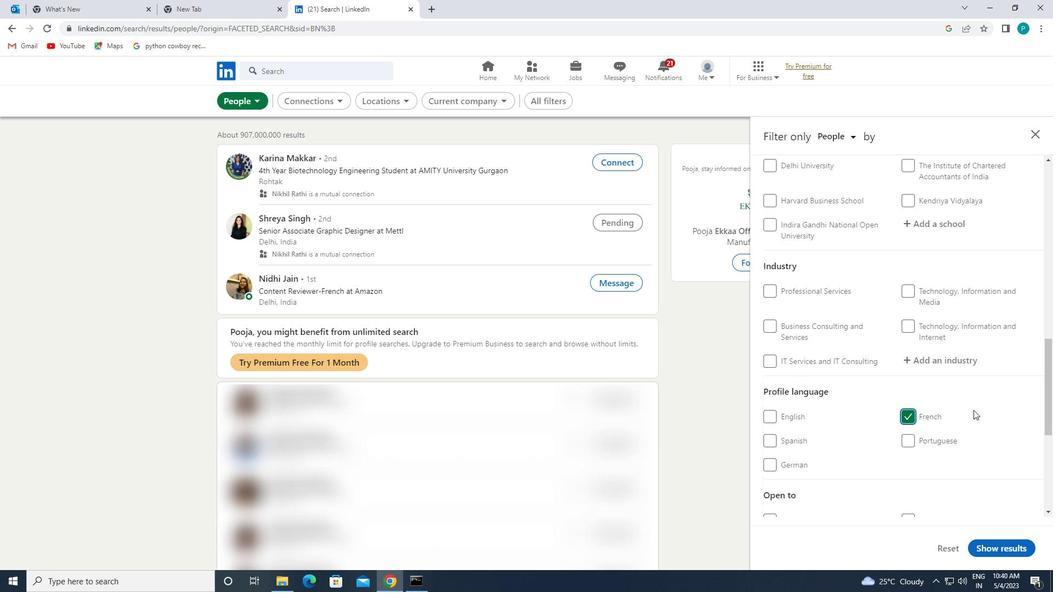 
Action: Mouse moved to (979, 391)
Screenshot: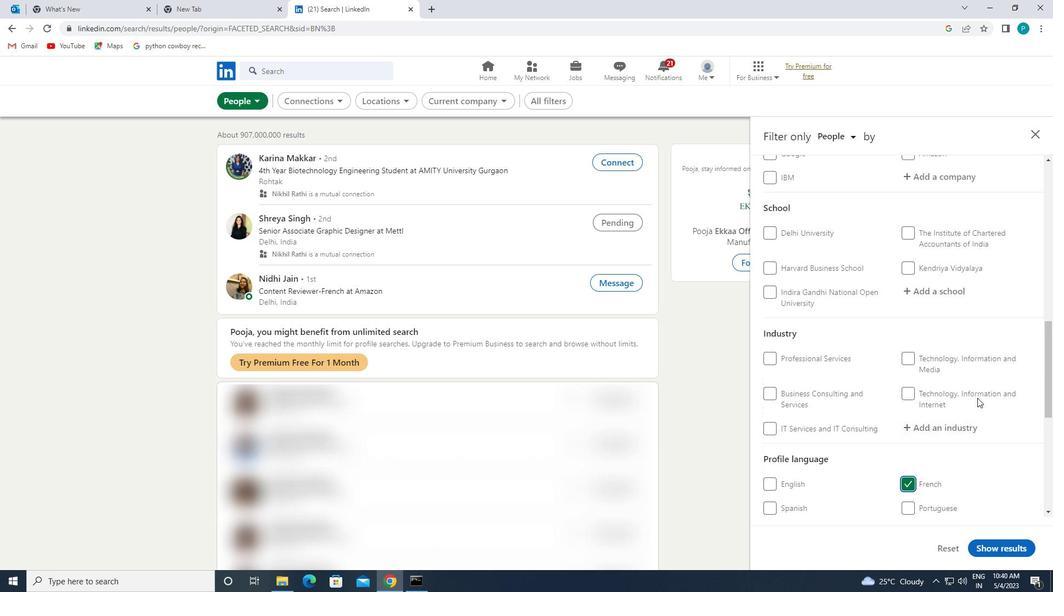 
Action: Mouse scrolled (979, 391) with delta (0, 0)
Screenshot: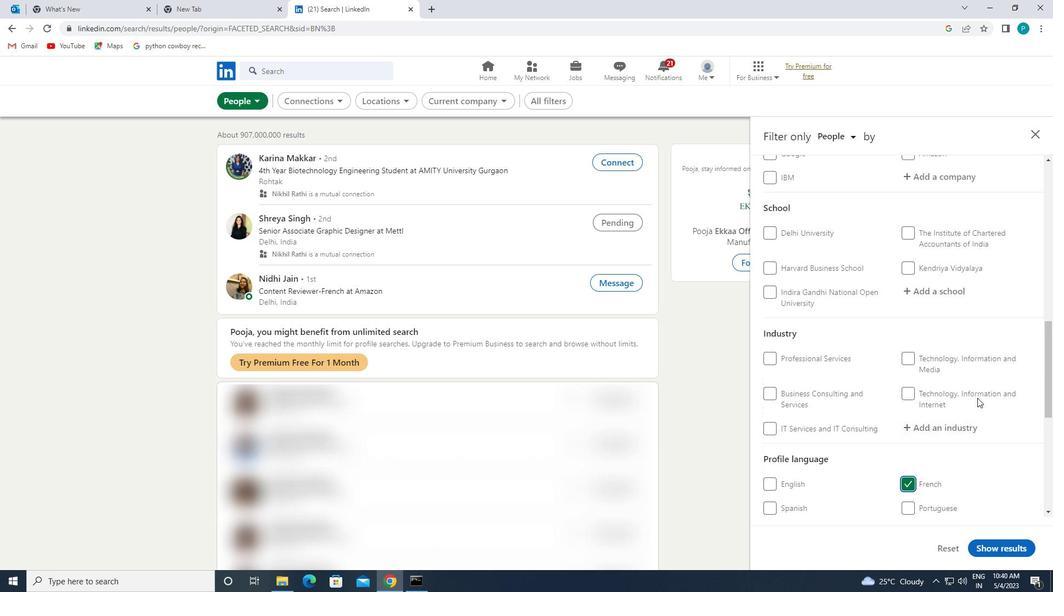 
Action: Mouse moved to (979, 390)
Screenshot: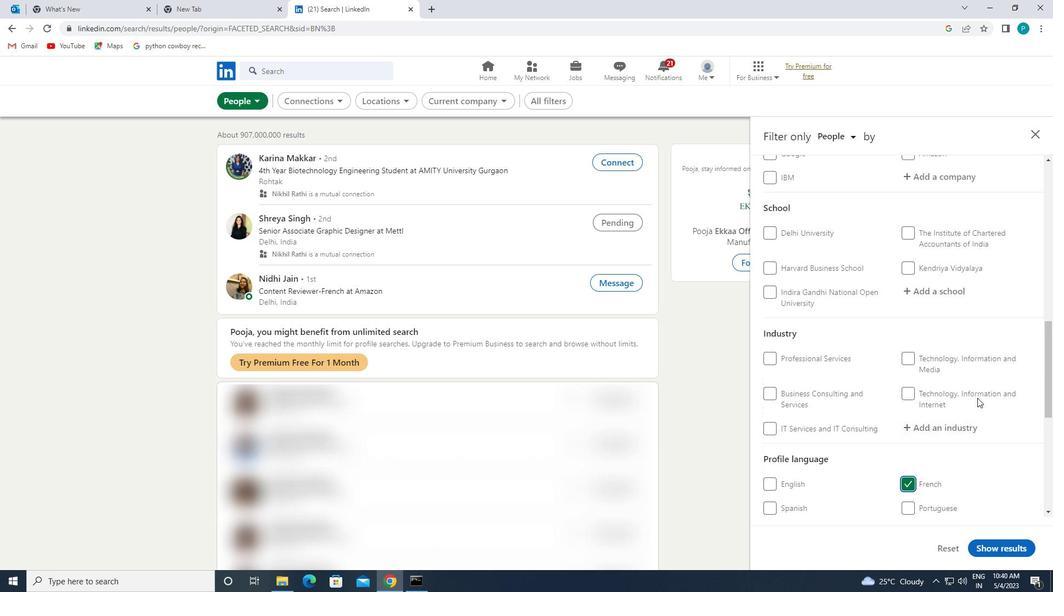 
Action: Mouse scrolled (979, 391) with delta (0, 0)
Screenshot: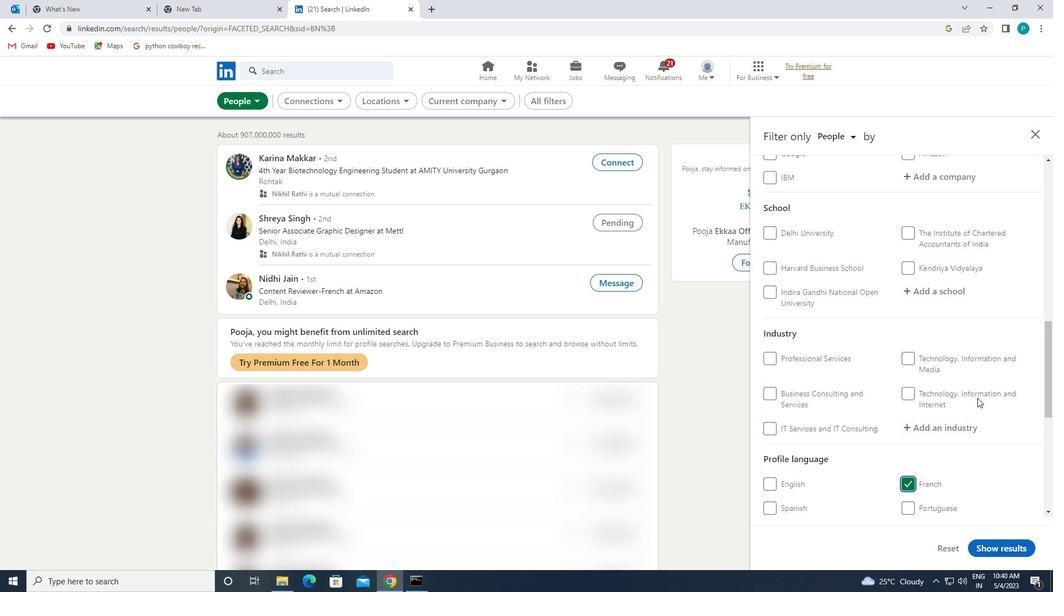 
Action: Mouse moved to (979, 390)
Screenshot: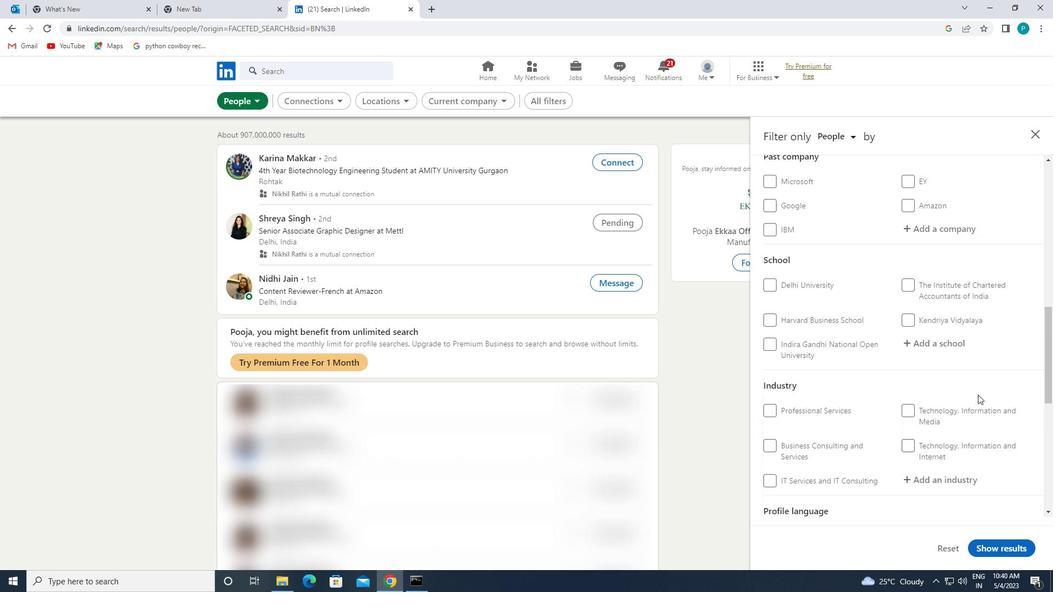 
Action: Mouse scrolled (979, 391) with delta (0, 0)
Screenshot: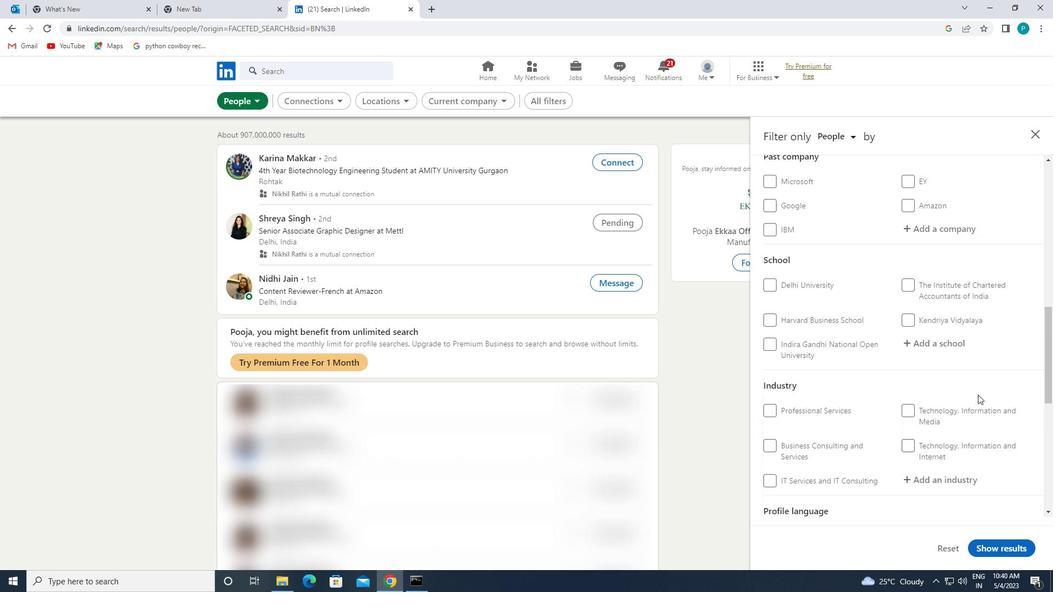 
Action: Mouse moved to (959, 341)
Screenshot: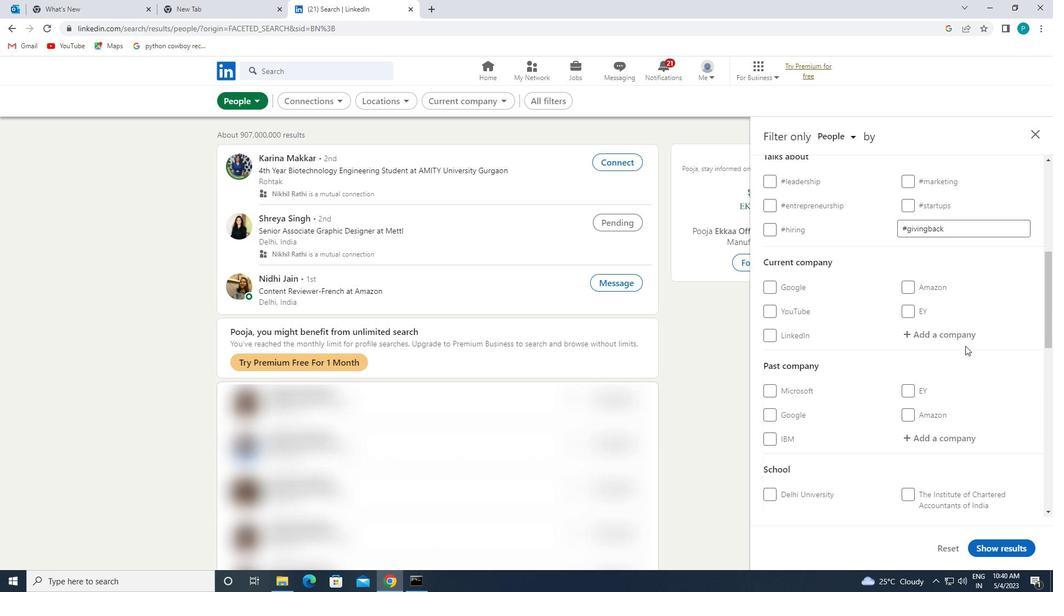 
Action: Mouse pressed left at (959, 341)
Screenshot: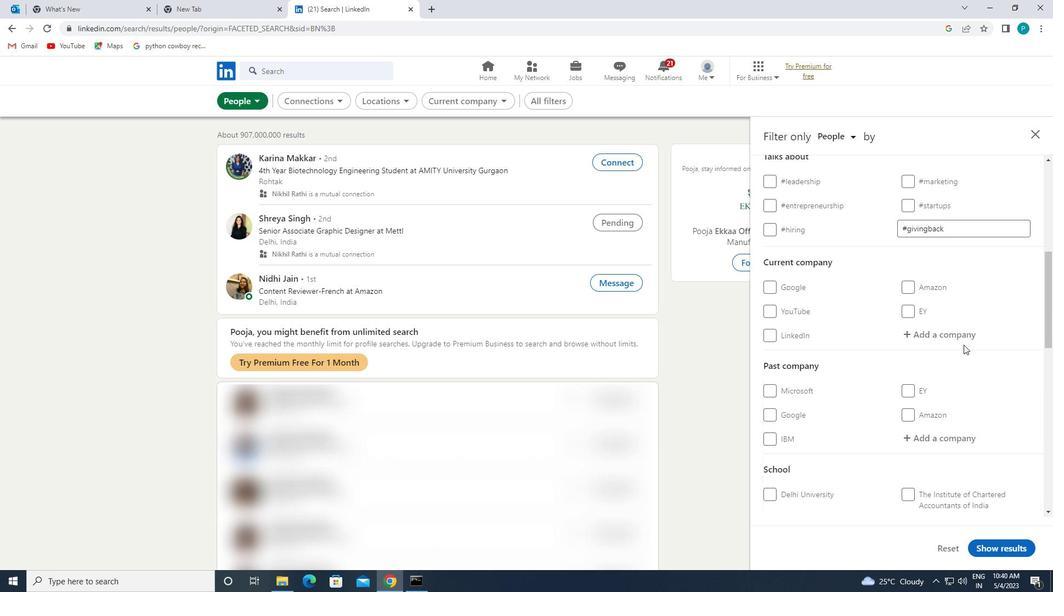
Action: Key pressed <Key.caps_lock>L<Key.caps_lock>ANDMARK
Screenshot: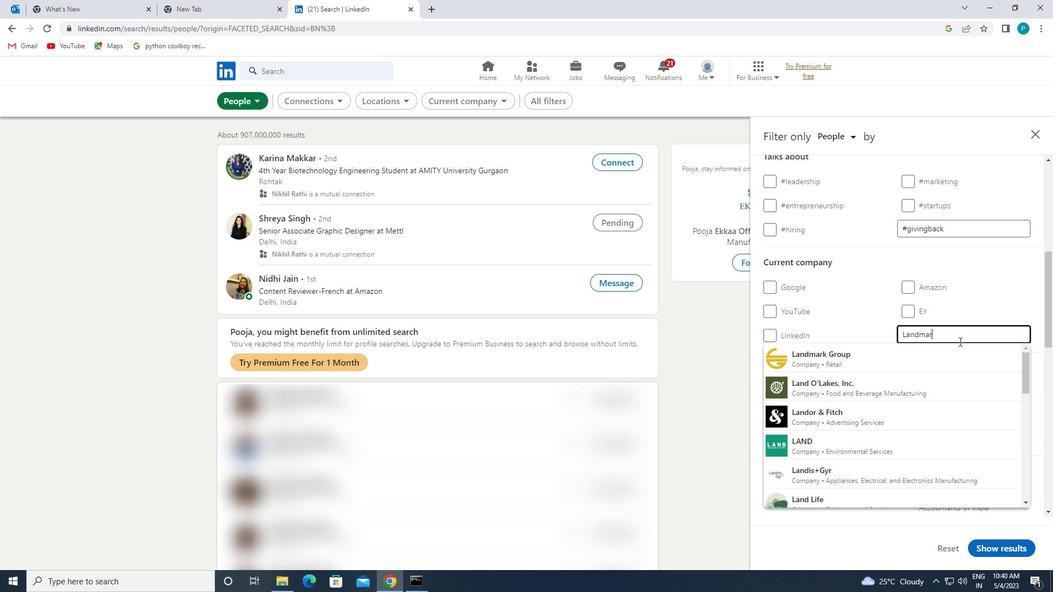 
Action: Mouse moved to (950, 354)
Screenshot: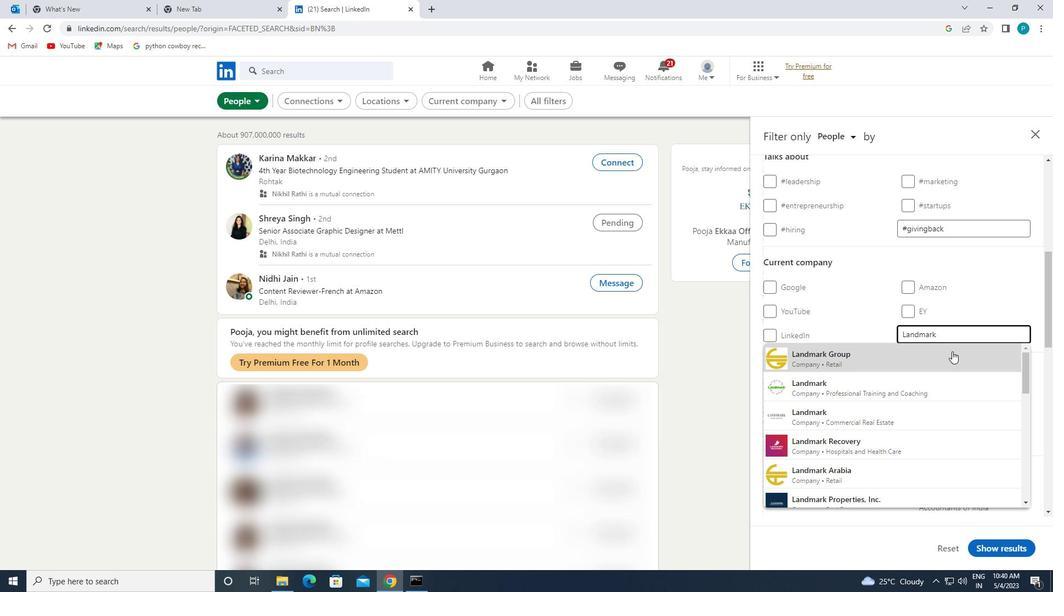 
Action: Mouse pressed left at (950, 354)
Screenshot: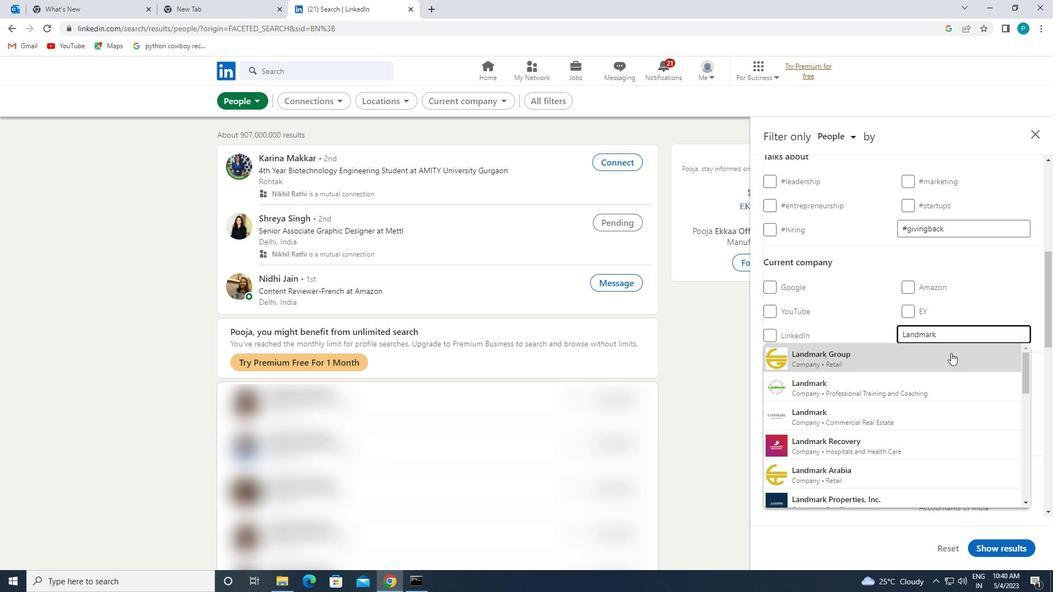 
Action: Mouse scrolled (950, 353) with delta (0, 0)
Screenshot: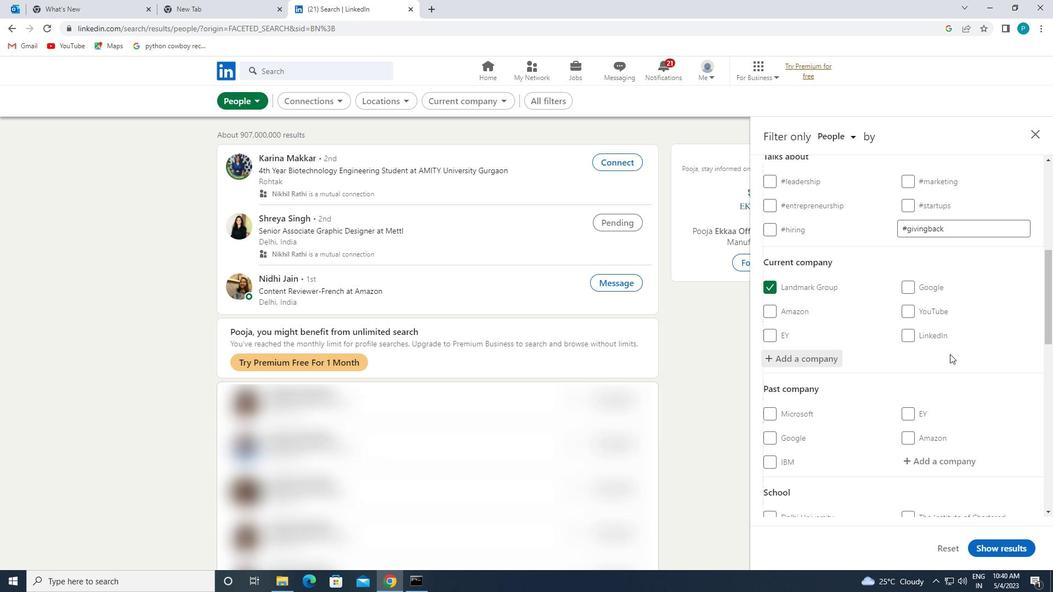 
Action: Mouse scrolled (950, 353) with delta (0, 0)
Screenshot: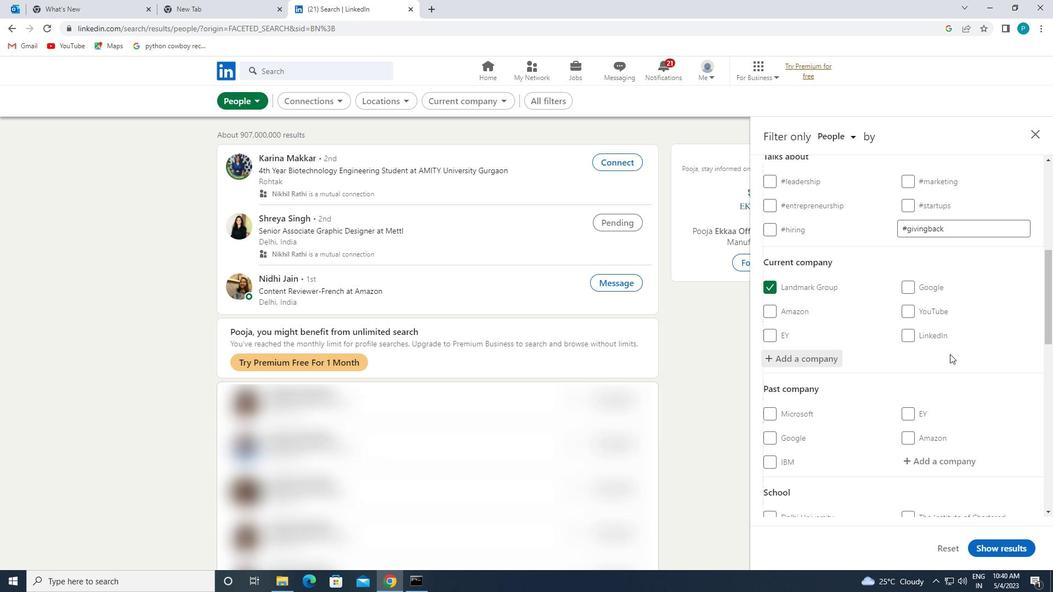 
Action: Mouse scrolled (950, 353) with delta (0, 0)
Screenshot: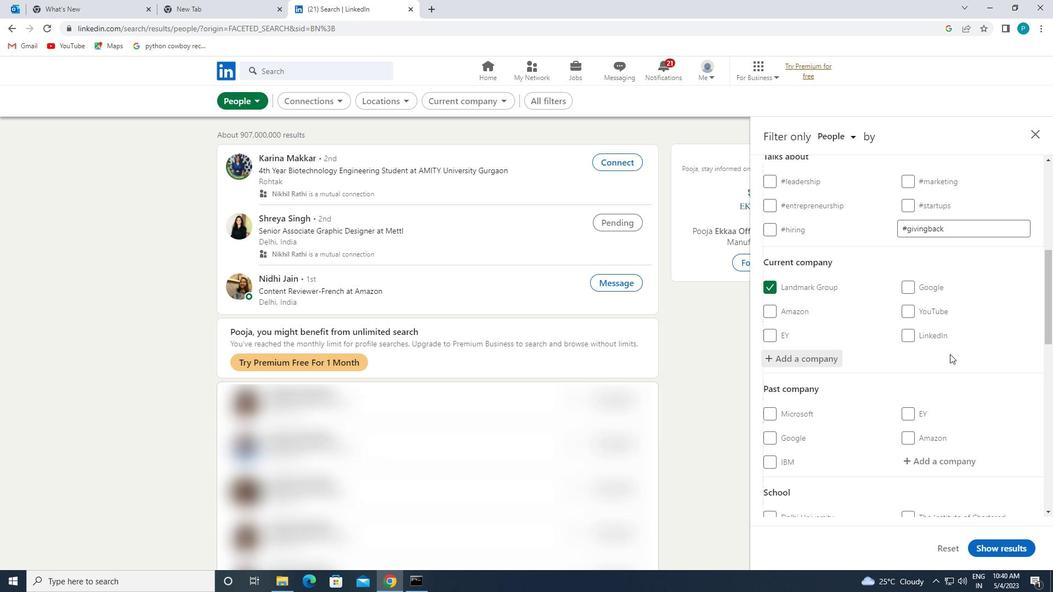 
Action: Mouse scrolled (950, 353) with delta (0, 0)
Screenshot: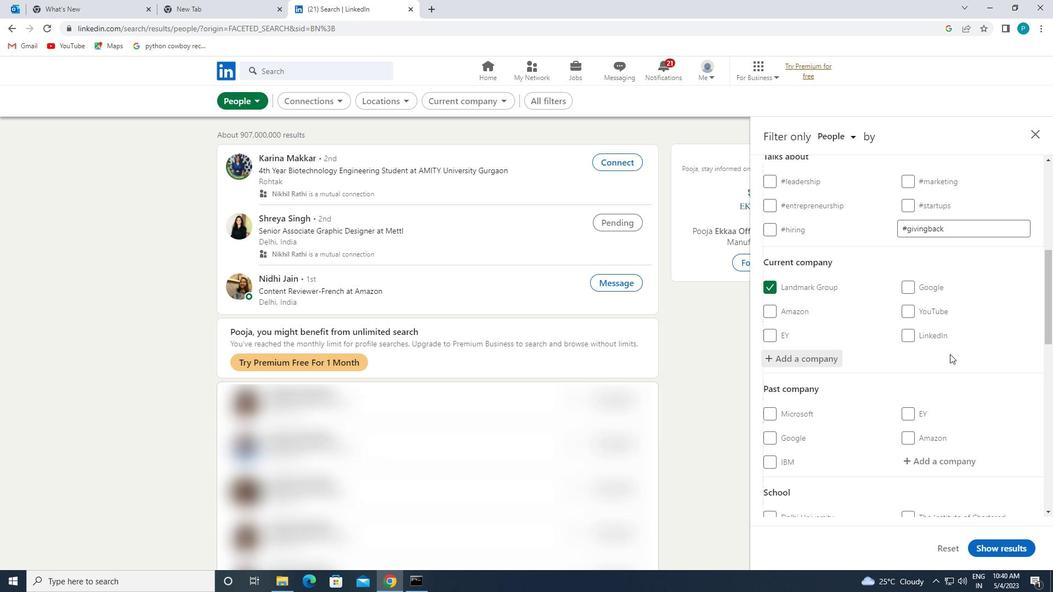 
Action: Mouse moved to (941, 352)
Screenshot: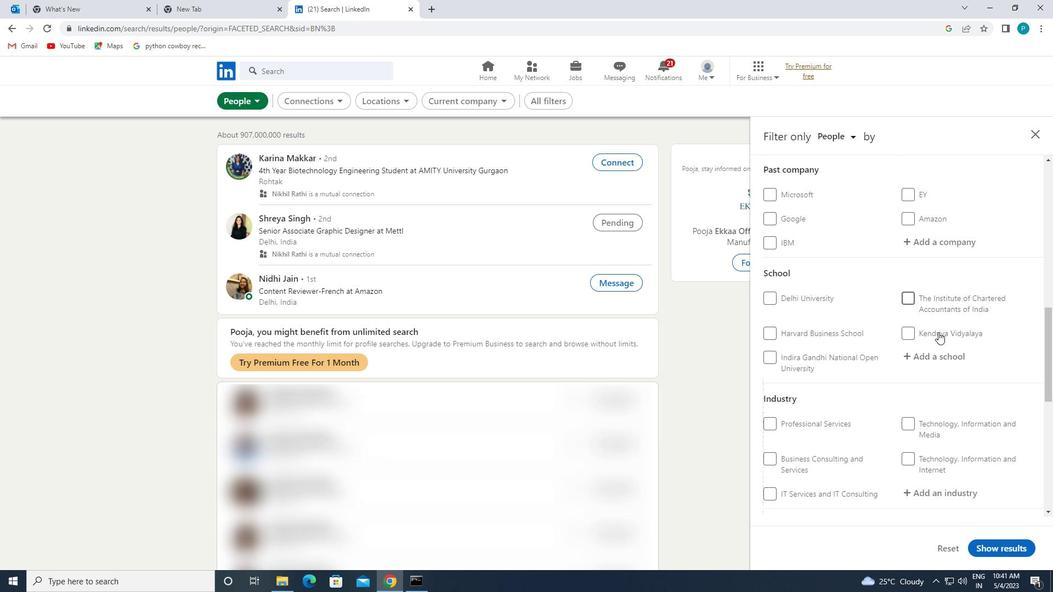 
Action: Mouse pressed left at (941, 352)
Screenshot: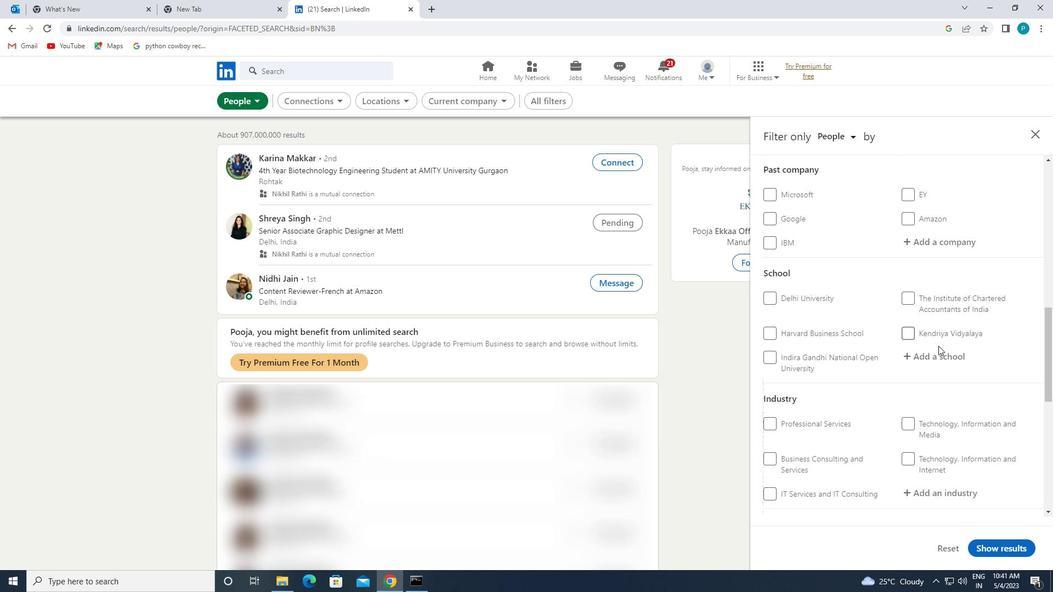 
Action: Key pressed <Key.caps_lock>J<Key.caps_lock>AMMU
Screenshot: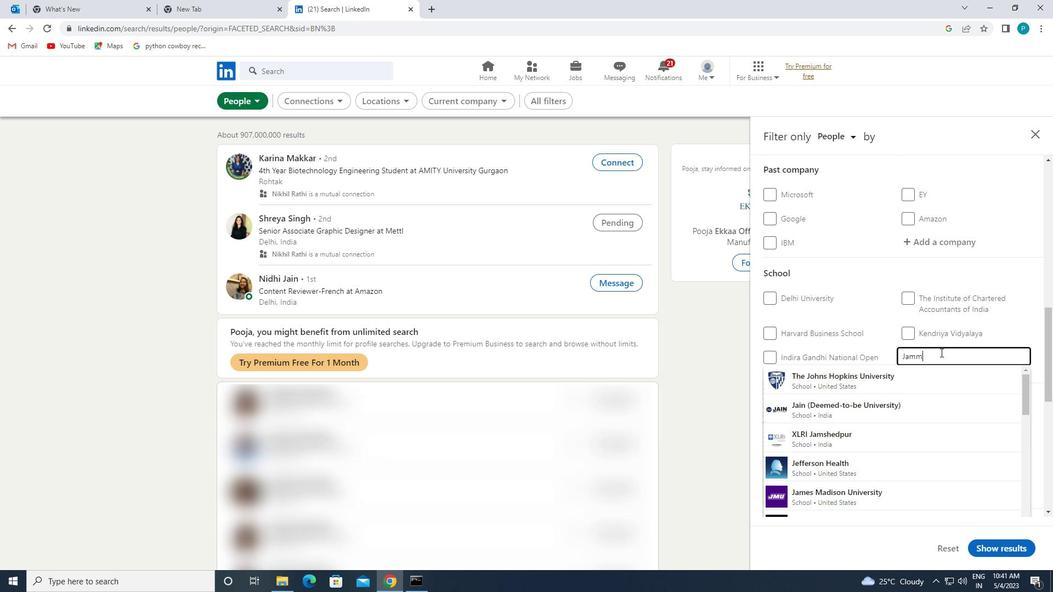 
Action: Mouse moved to (920, 380)
Screenshot: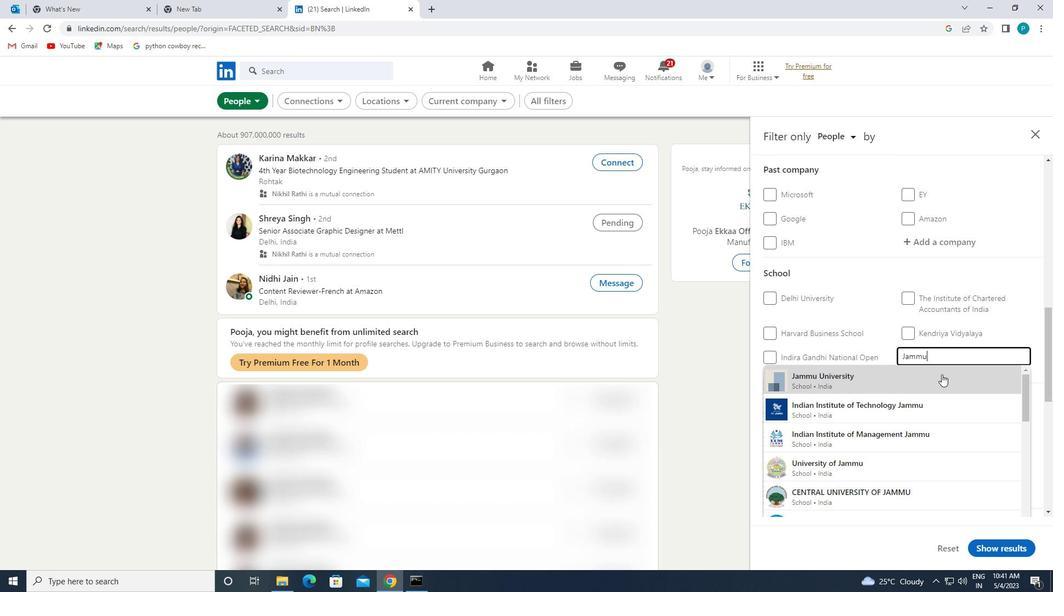 
Action: Mouse pressed left at (920, 380)
Screenshot: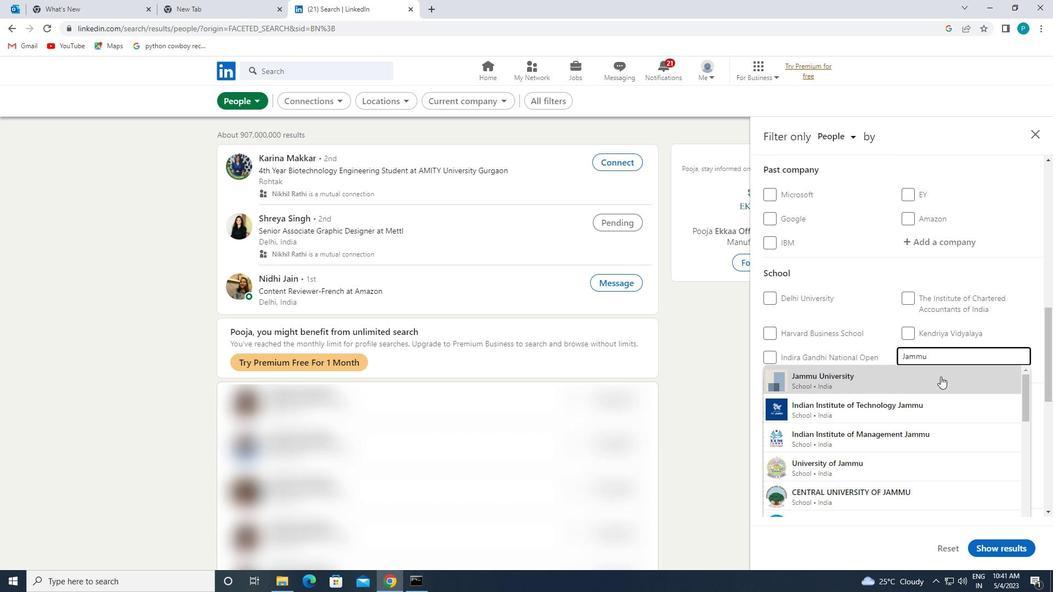 
Action: Mouse moved to (952, 405)
Screenshot: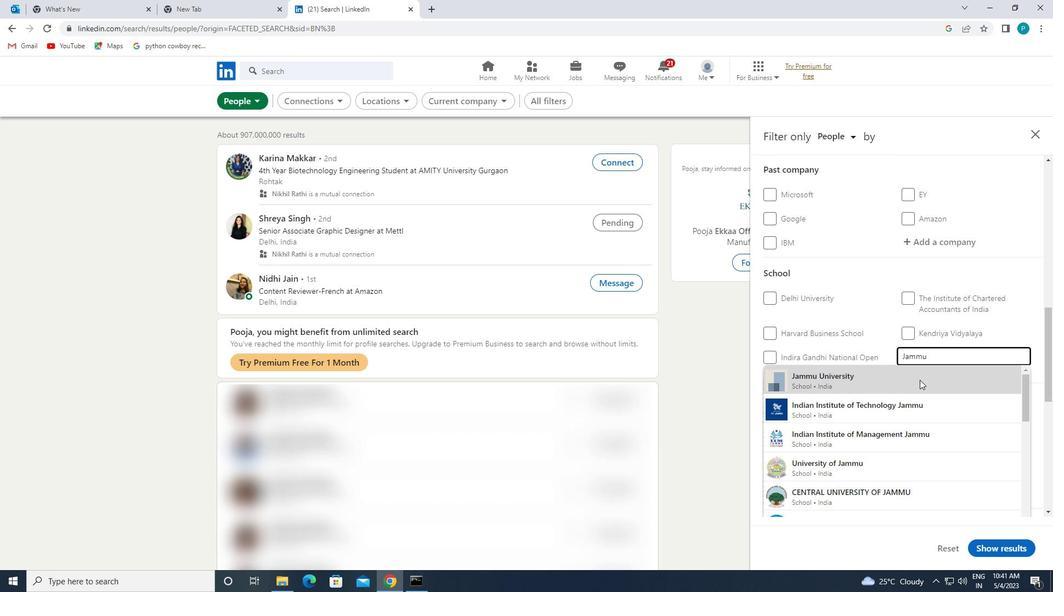 
Action: Mouse scrolled (952, 404) with delta (0, 0)
Screenshot: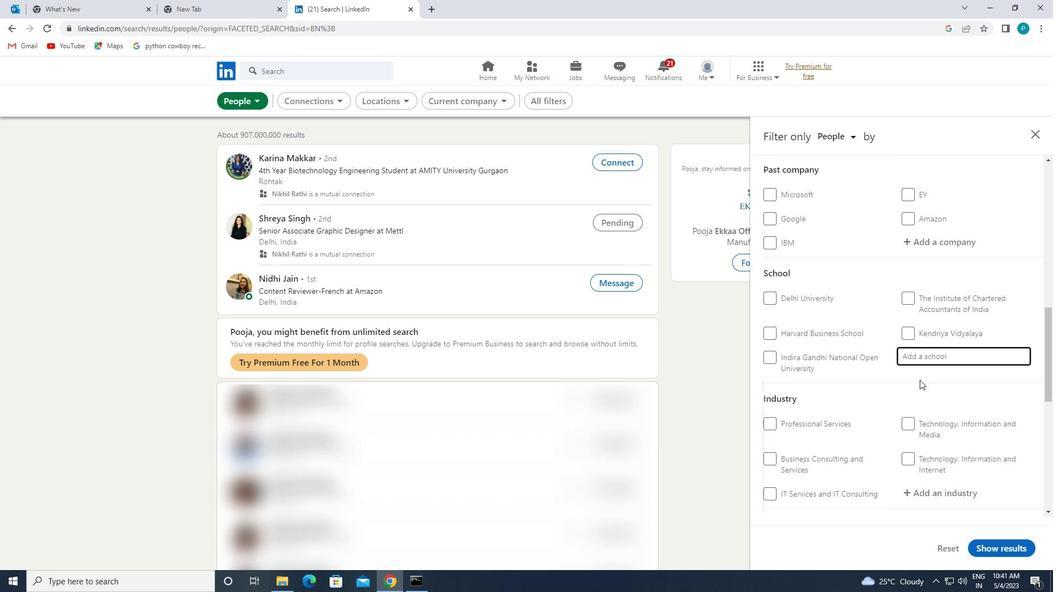 
Action: Mouse moved to (953, 406)
Screenshot: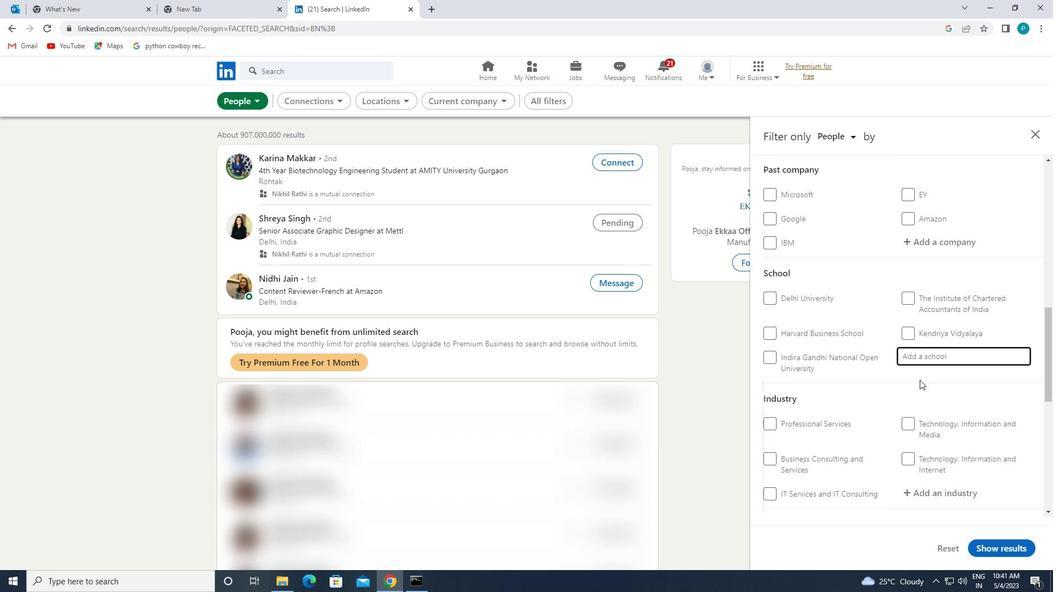 
Action: Mouse scrolled (953, 405) with delta (0, 0)
Screenshot: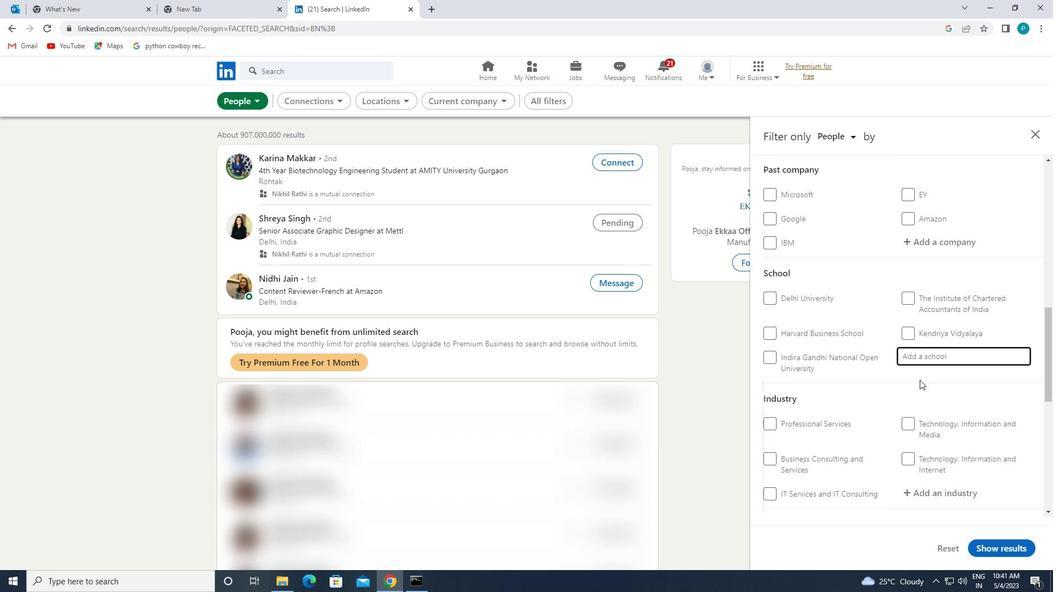 
Action: Mouse moved to (953, 406)
Screenshot: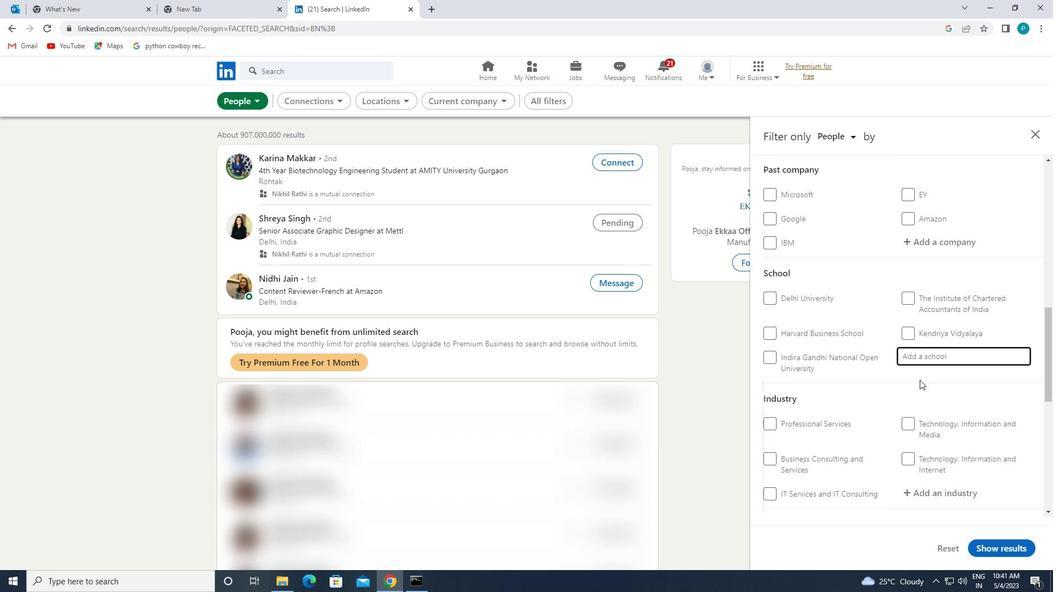 
Action: Mouse scrolled (953, 405) with delta (0, 0)
Screenshot: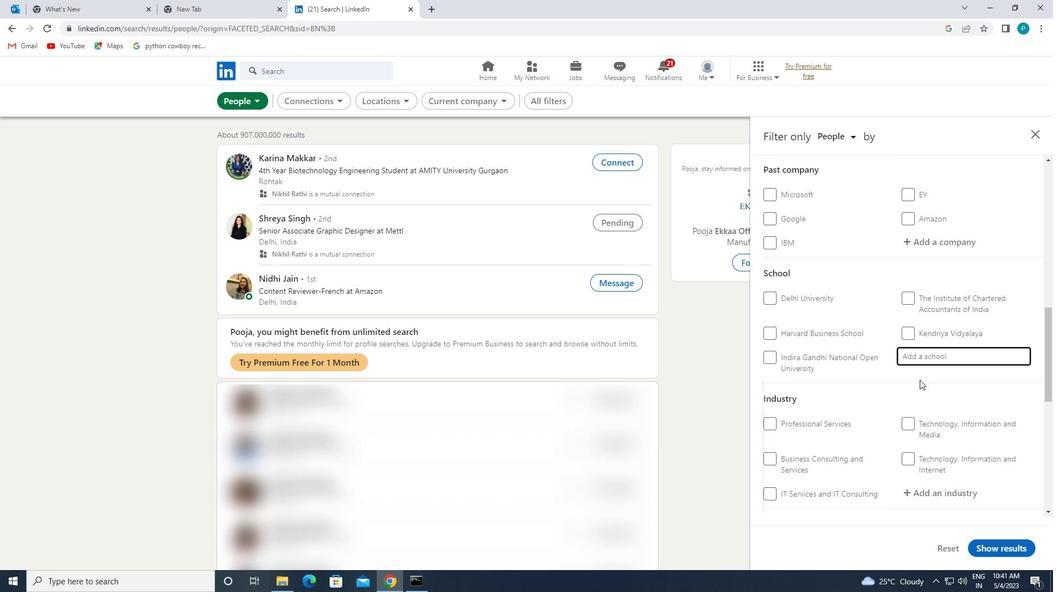 
Action: Mouse moved to (954, 407)
Screenshot: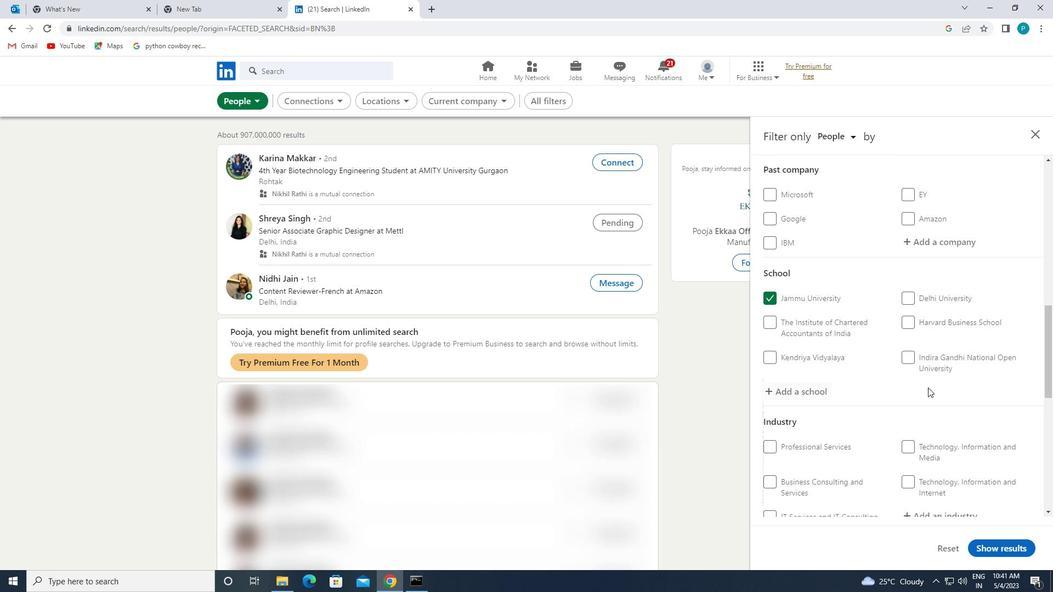 
Action: Mouse scrolled (954, 406) with delta (0, 0)
Screenshot: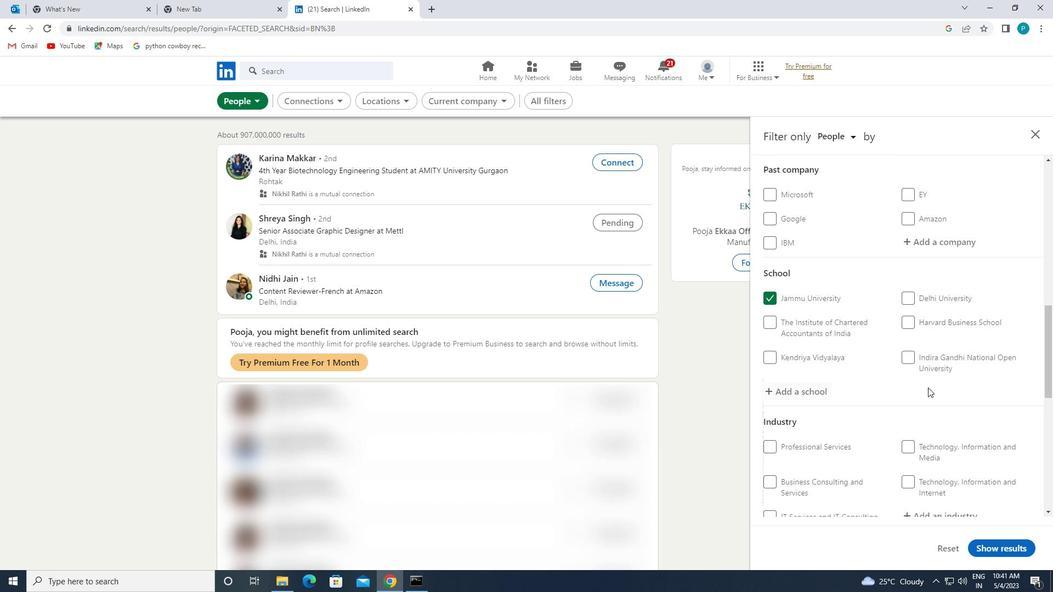
Action: Mouse moved to (936, 296)
Screenshot: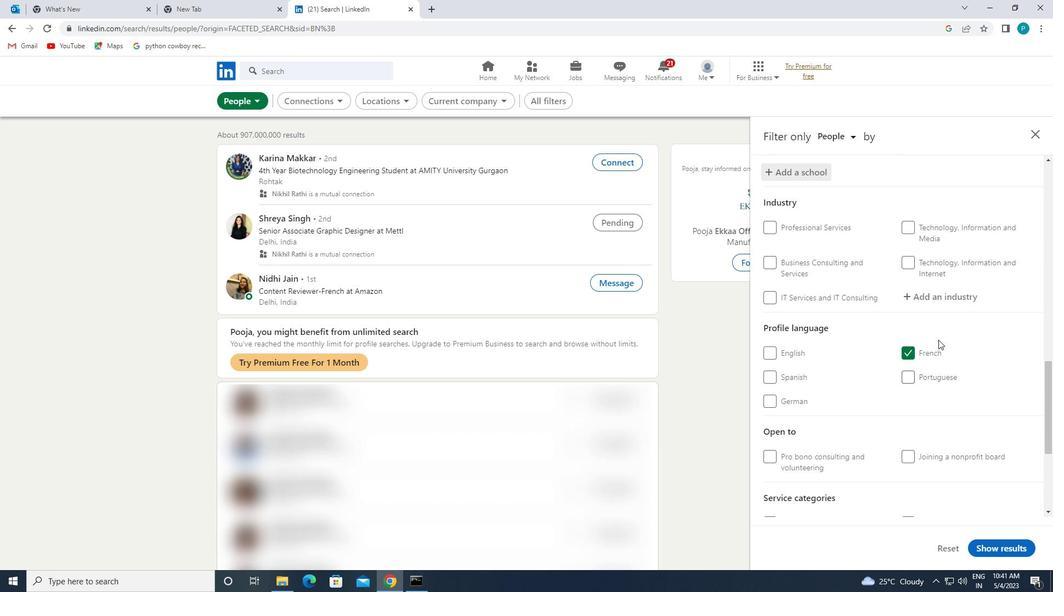 
Action: Mouse pressed left at (936, 296)
Screenshot: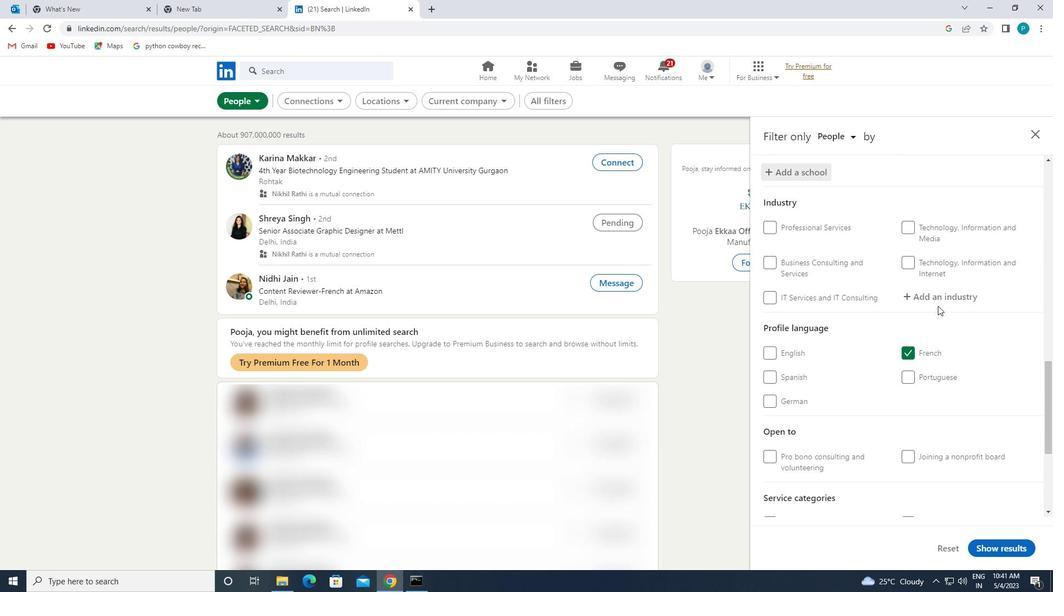 
Action: Key pressed <Key.caps_lock>A<Key.caps_lock>GEN
Screenshot: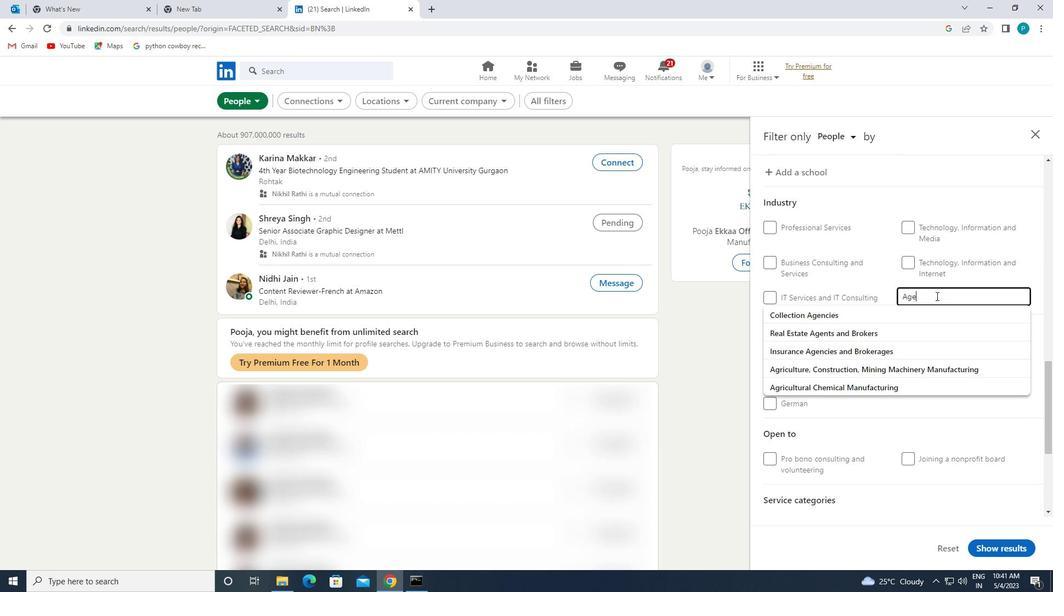 
Action: Mouse moved to (889, 349)
Screenshot: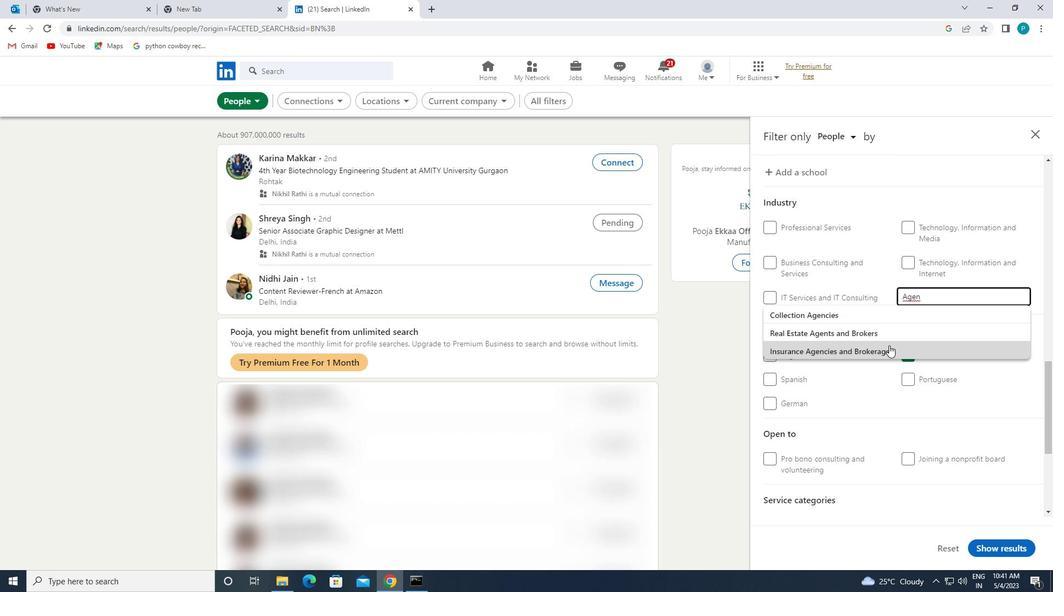 
Action: Mouse pressed left at (889, 349)
Screenshot: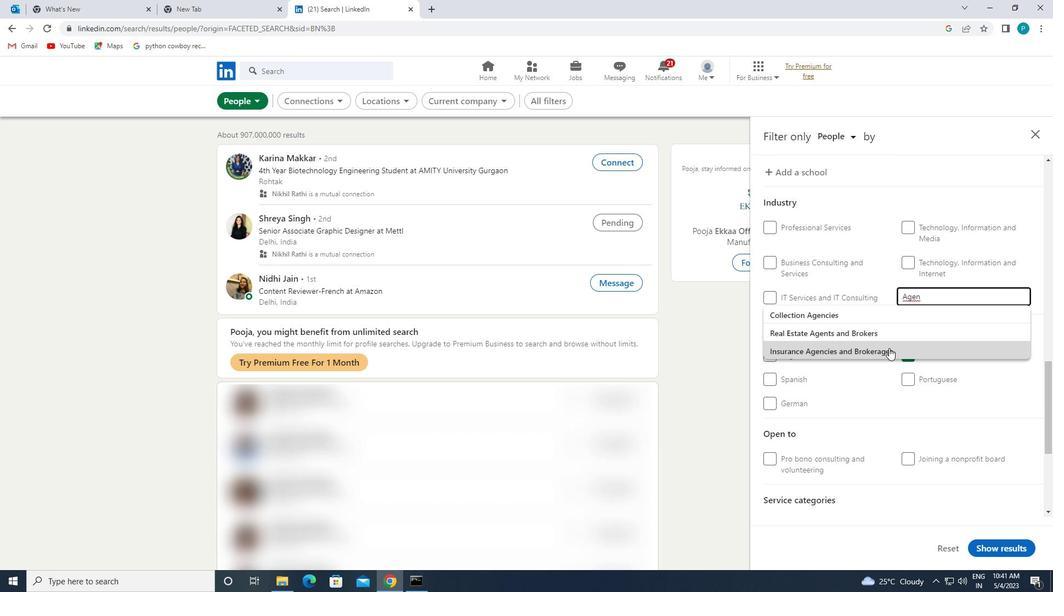
Action: Mouse moved to (886, 351)
Screenshot: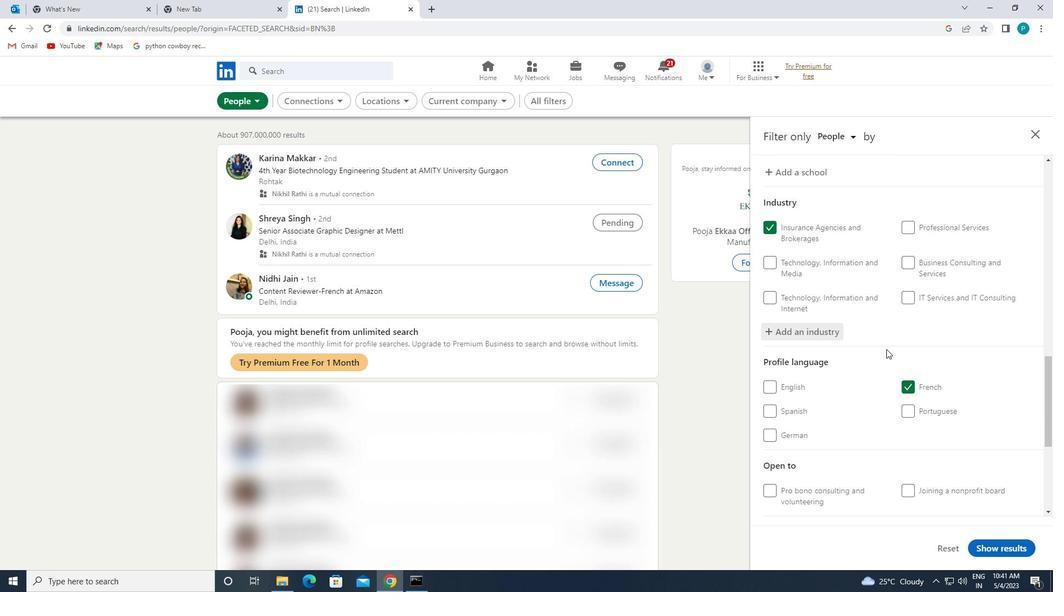 
Action: Mouse scrolled (886, 350) with delta (0, 0)
Screenshot: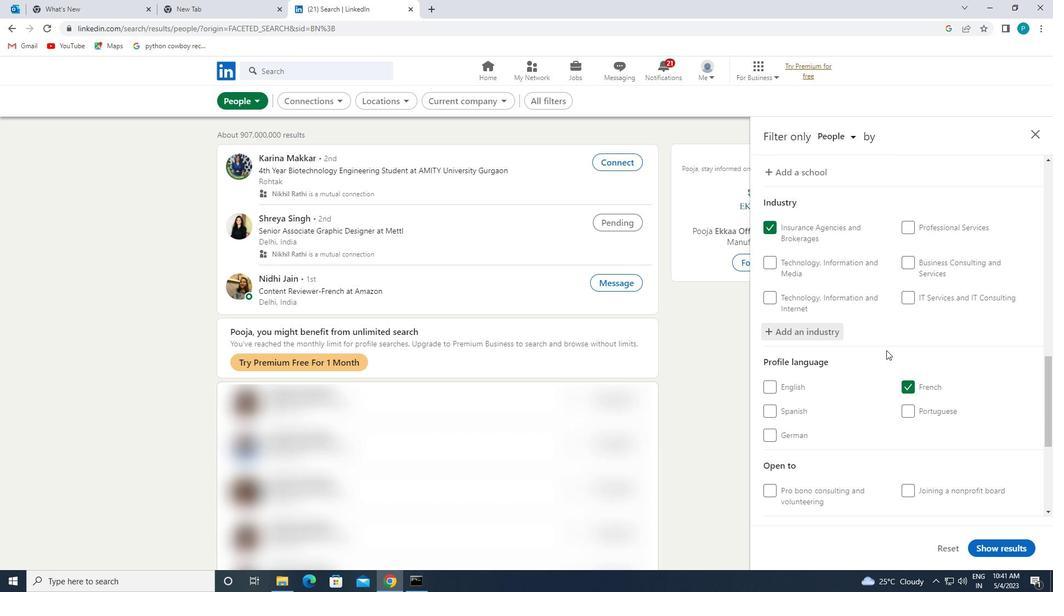 
Action: Mouse moved to (885, 352)
Screenshot: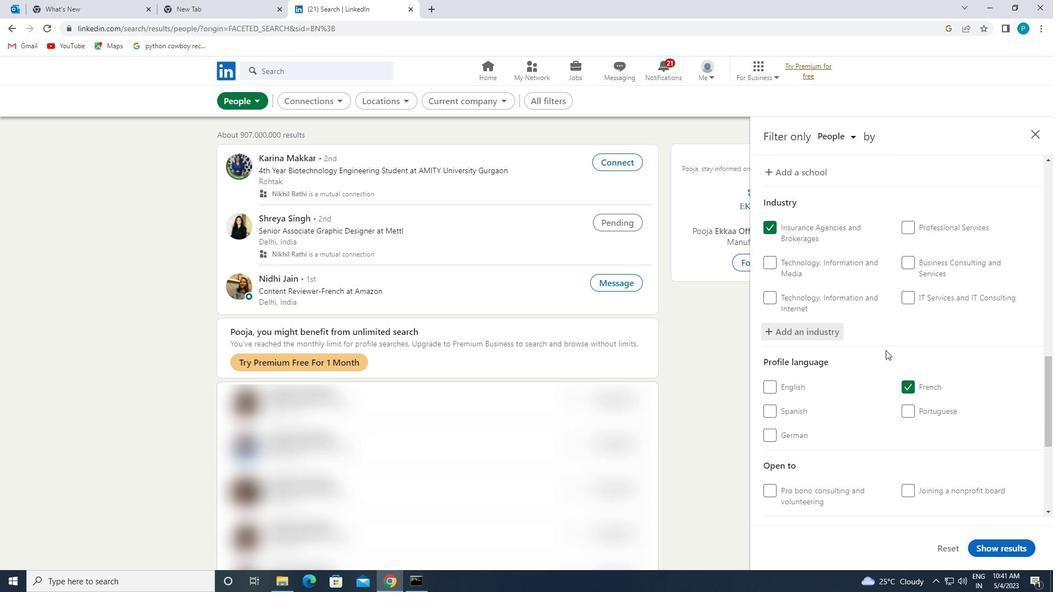 
Action: Mouse scrolled (885, 352) with delta (0, 0)
Screenshot: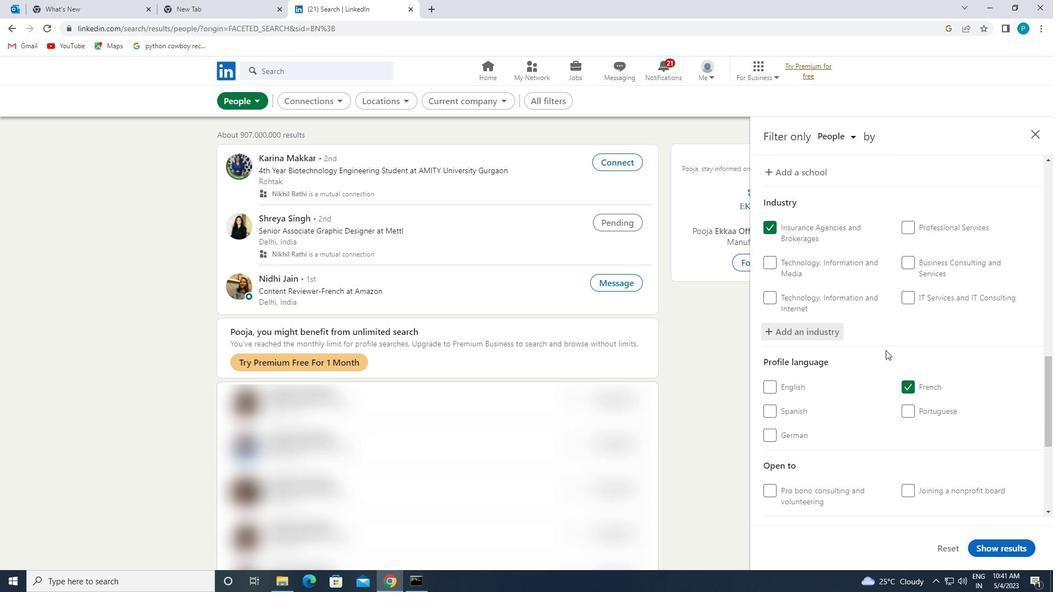 
Action: Mouse moved to (882, 359)
Screenshot: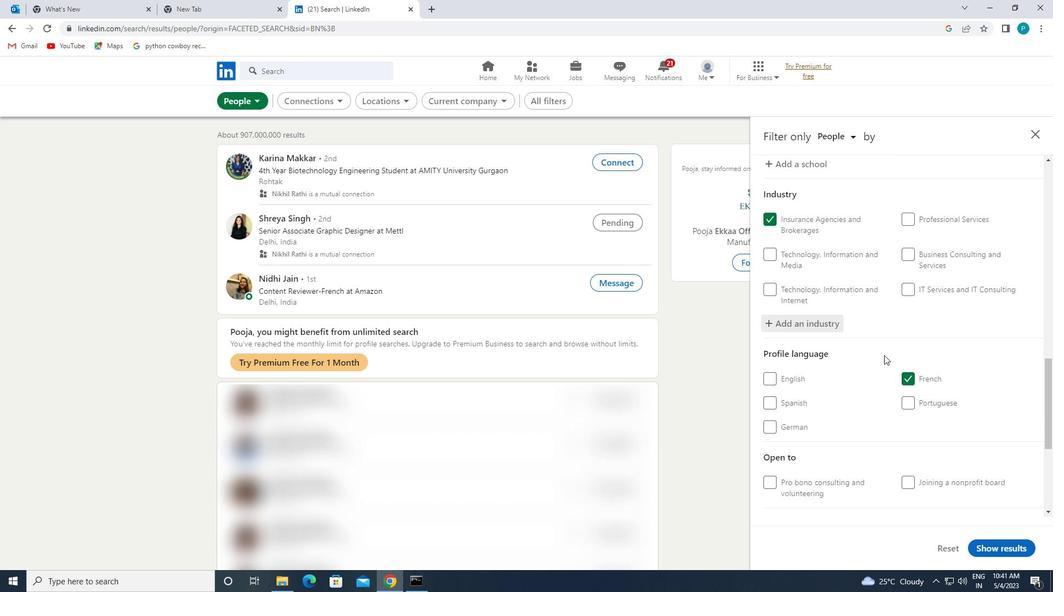 
Action: Mouse scrolled (882, 359) with delta (0, 0)
Screenshot: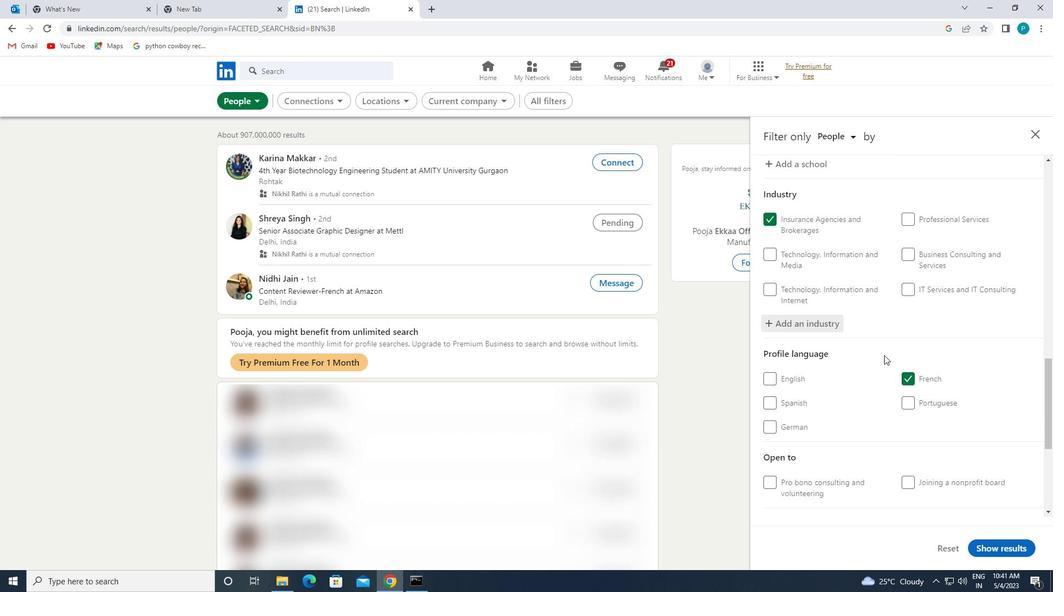 
Action: Mouse moved to (931, 445)
Screenshot: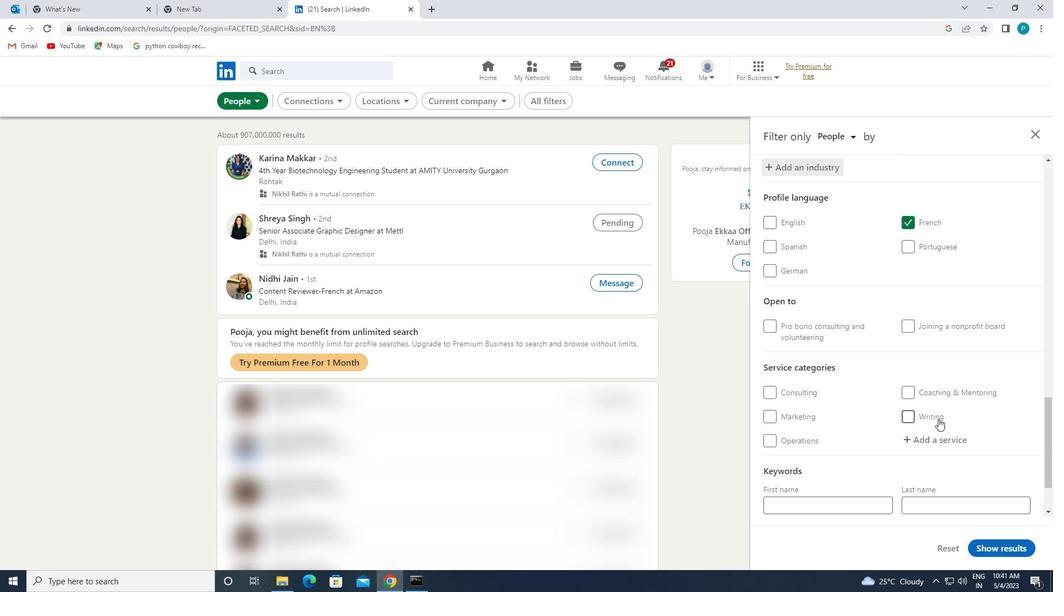 
Action: Mouse pressed left at (931, 445)
Screenshot: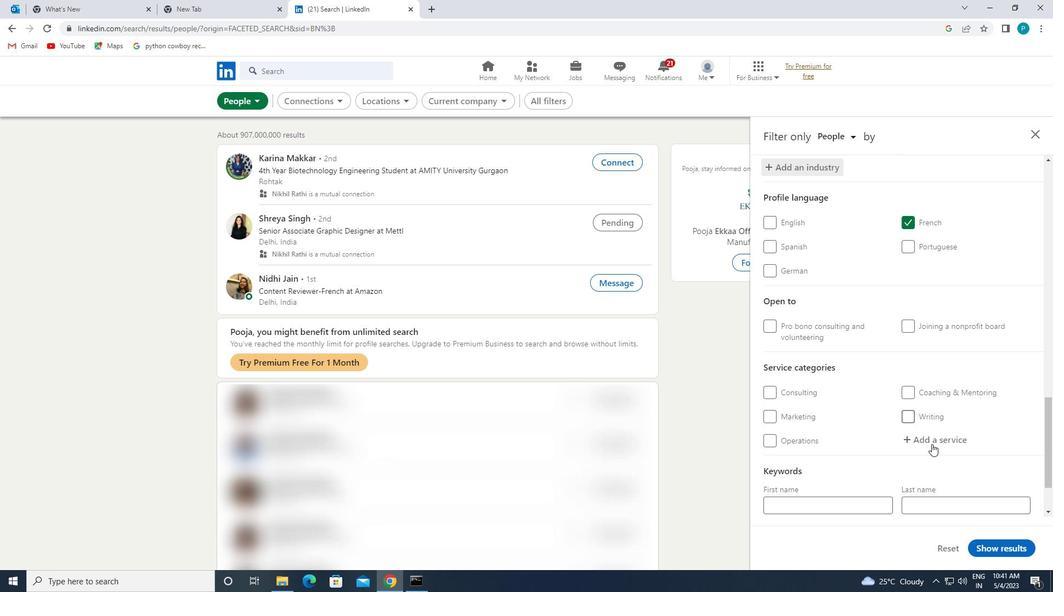 
Action: Mouse moved to (931, 447)
Screenshot: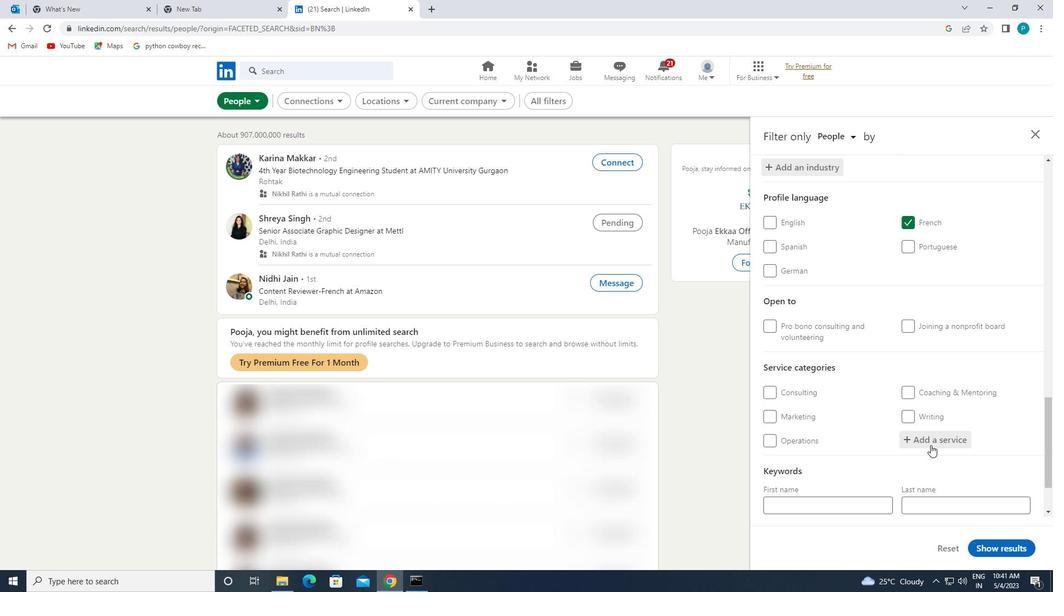 
Action: Key pressed <Key.caps_lock>C<Key.caps_lock>OMMERCIAL
Screenshot: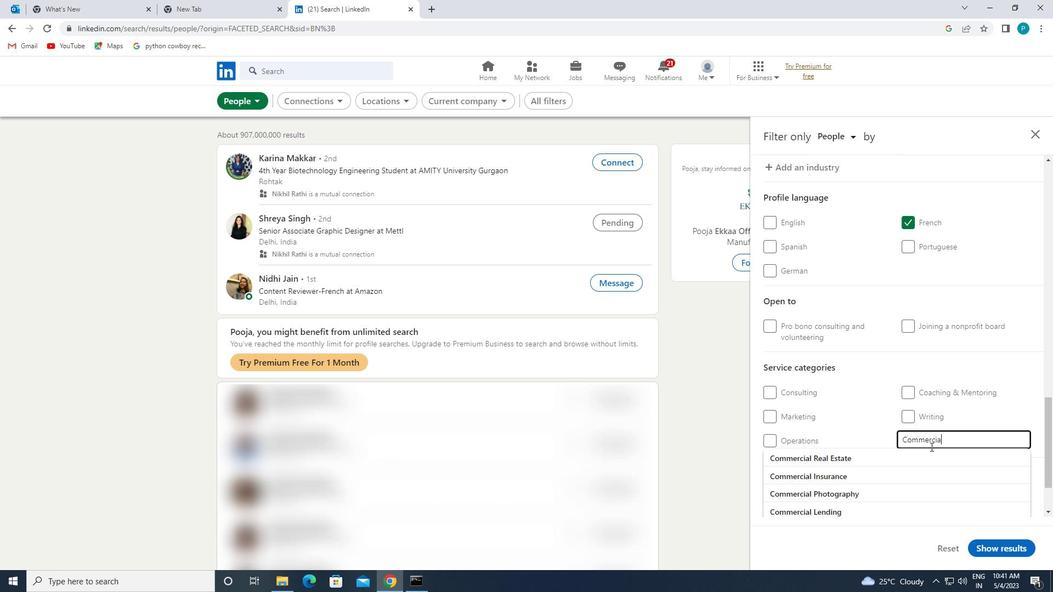
Action: Mouse moved to (860, 449)
Screenshot: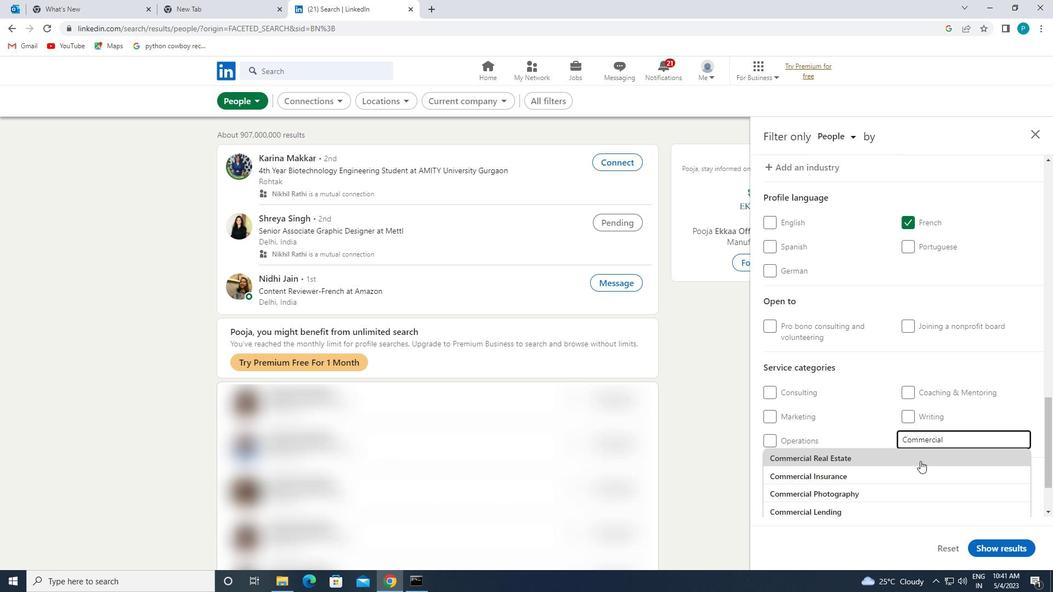 
Action: Mouse scrolled (860, 449) with delta (0, 0)
Screenshot: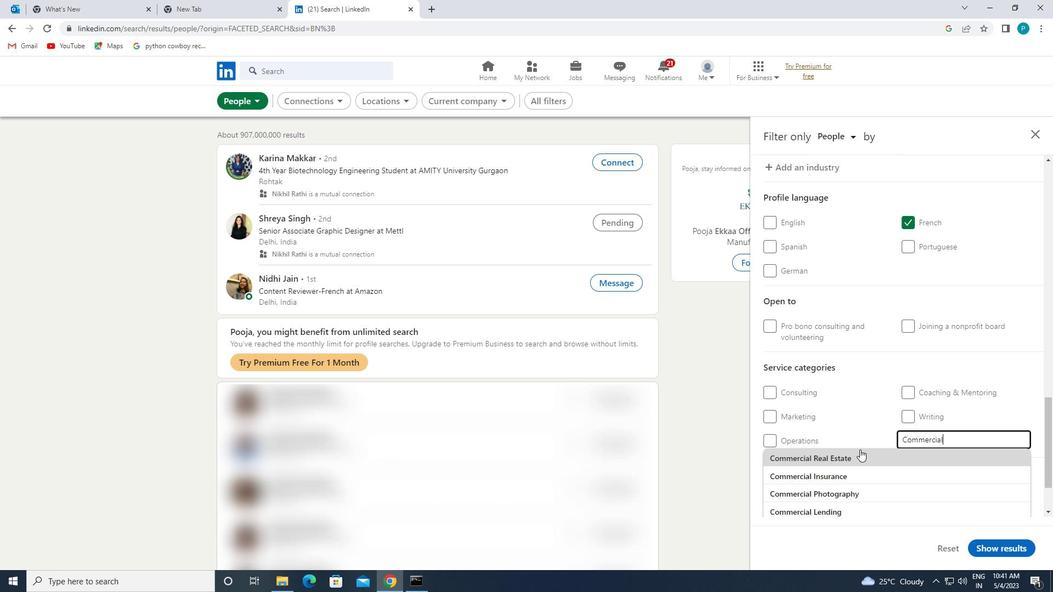 
Action: Mouse moved to (841, 403)
Screenshot: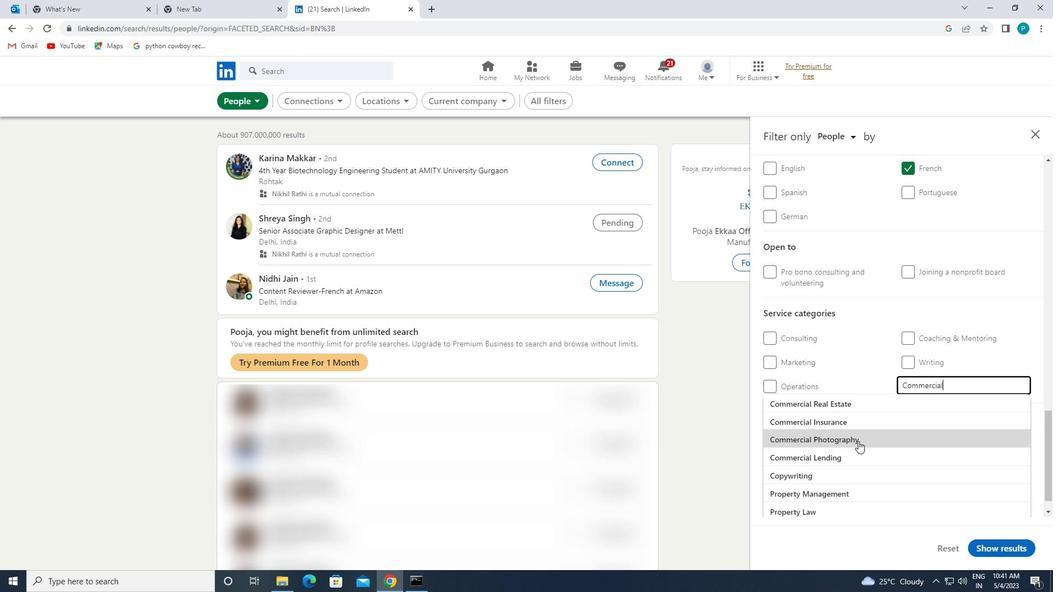 
Action: Mouse pressed left at (841, 403)
Screenshot: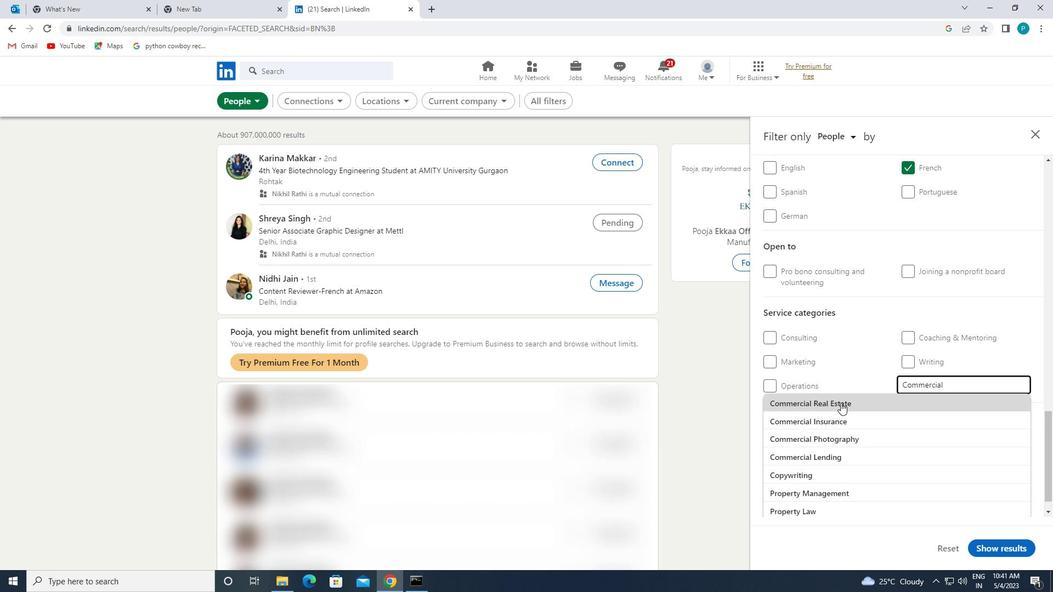 
Action: Mouse scrolled (841, 402) with delta (0, 0)
Screenshot: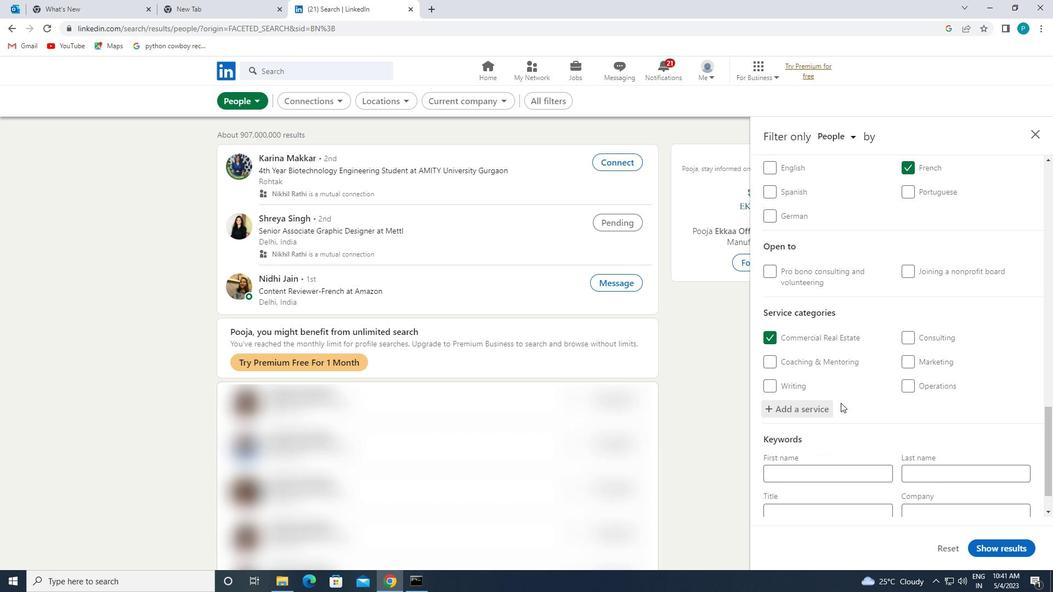 
Action: Mouse scrolled (841, 402) with delta (0, 0)
Screenshot: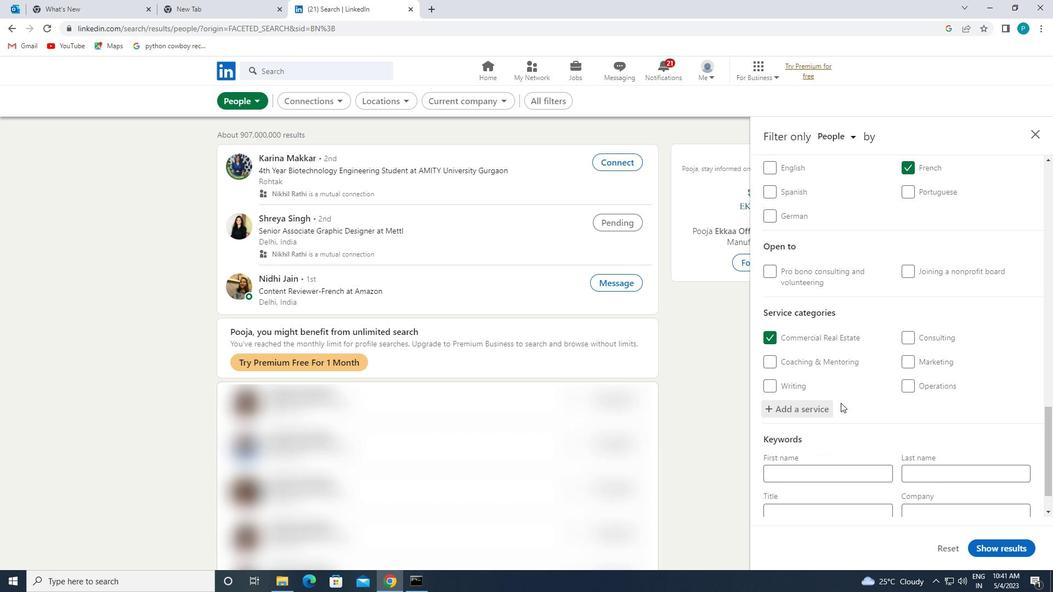 
Action: Mouse scrolled (841, 402) with delta (0, 0)
Screenshot: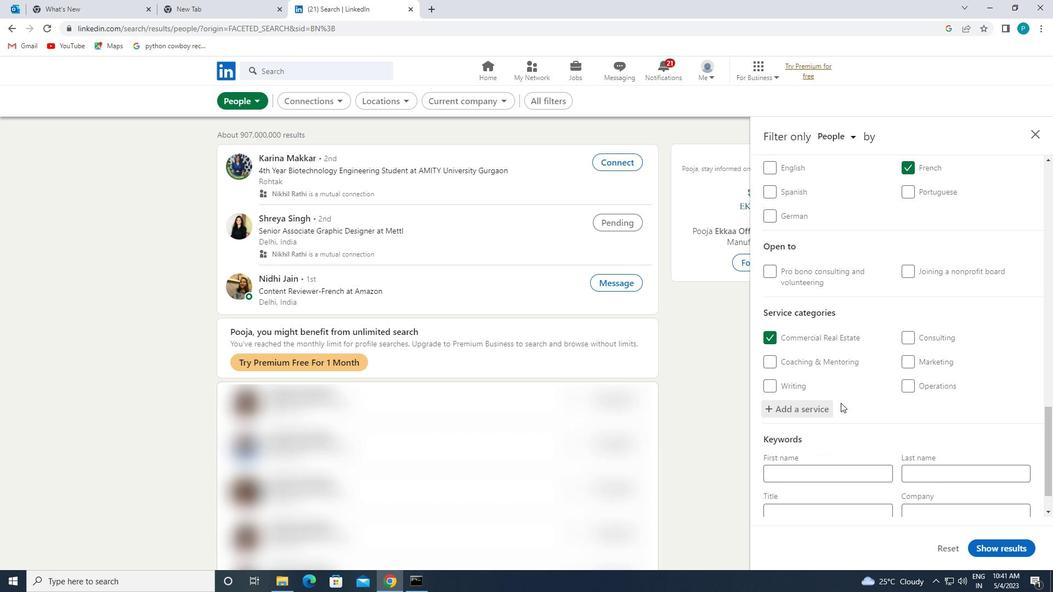
Action: Mouse moved to (828, 469)
Screenshot: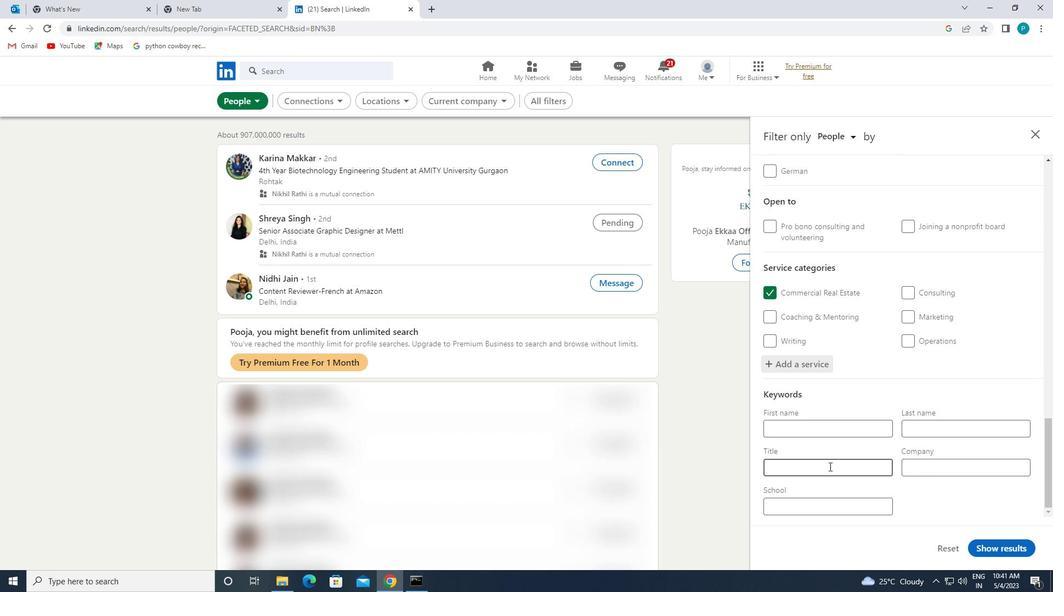 
Action: Mouse pressed left at (828, 469)
Screenshot: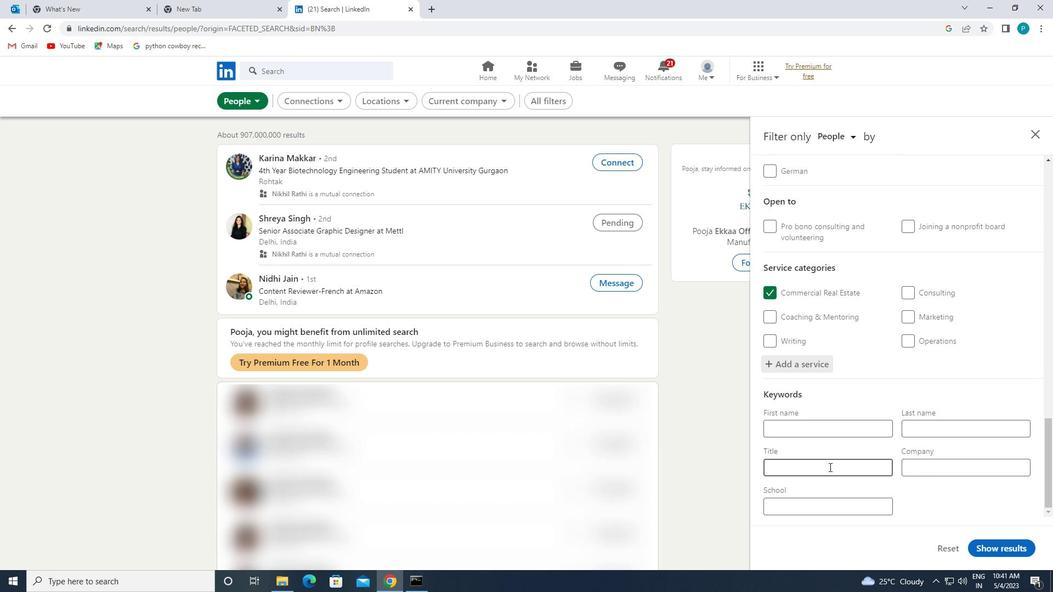 
Action: Mouse moved to (829, 468)
Screenshot: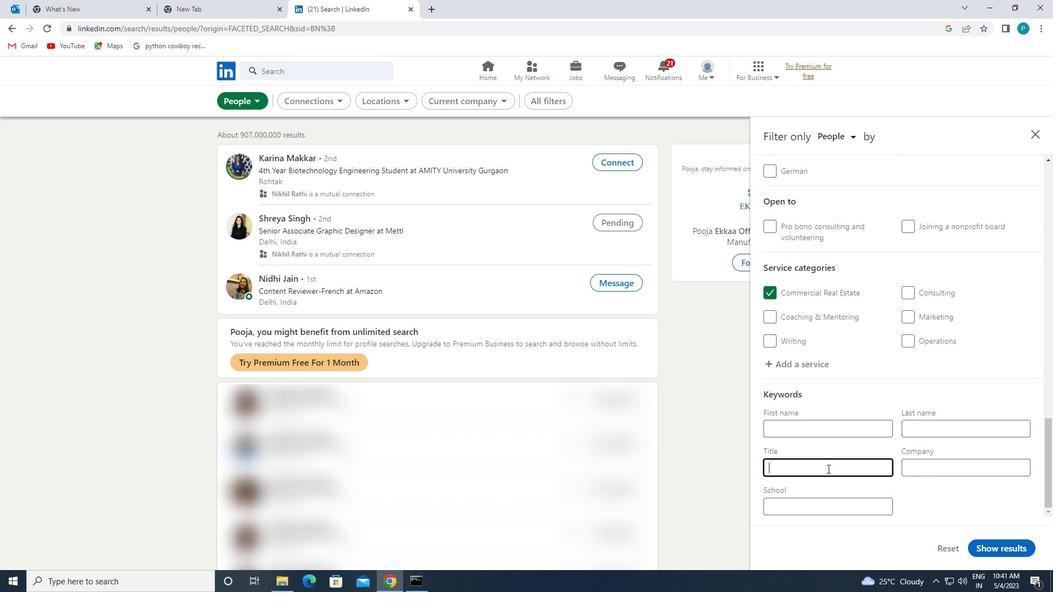 
Action: Key pressed <Key.caps_lock>M<Key.caps_lock>ASSAGE<Key.space><Key.caps_lock>R<Key.backspace>T<Key.caps_lock>HERAPY
Screenshot: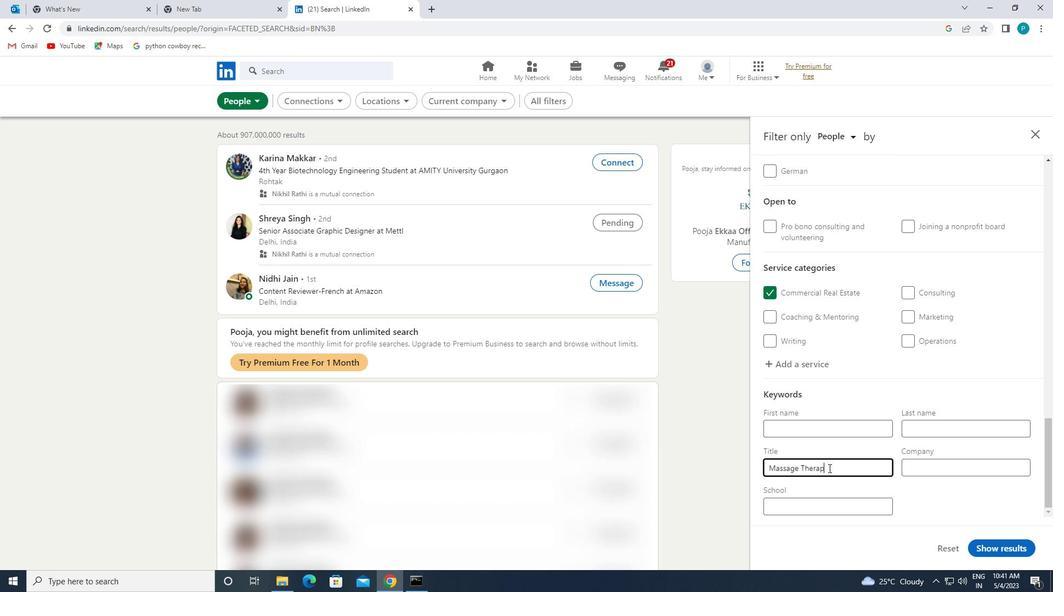 
Action: Mouse moved to (997, 544)
Screenshot: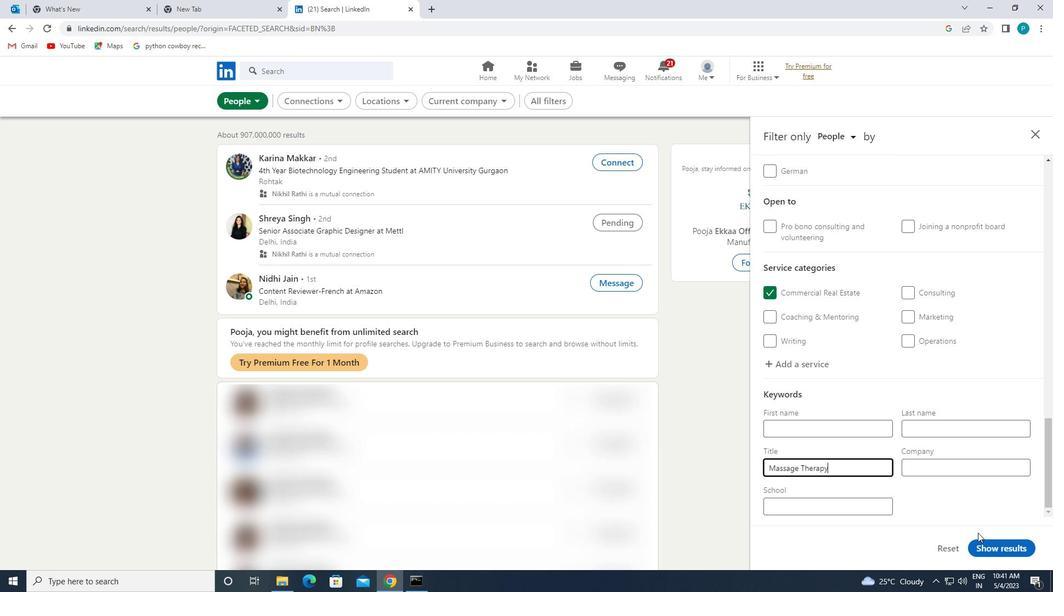 
Action: Mouse pressed left at (997, 544)
Screenshot: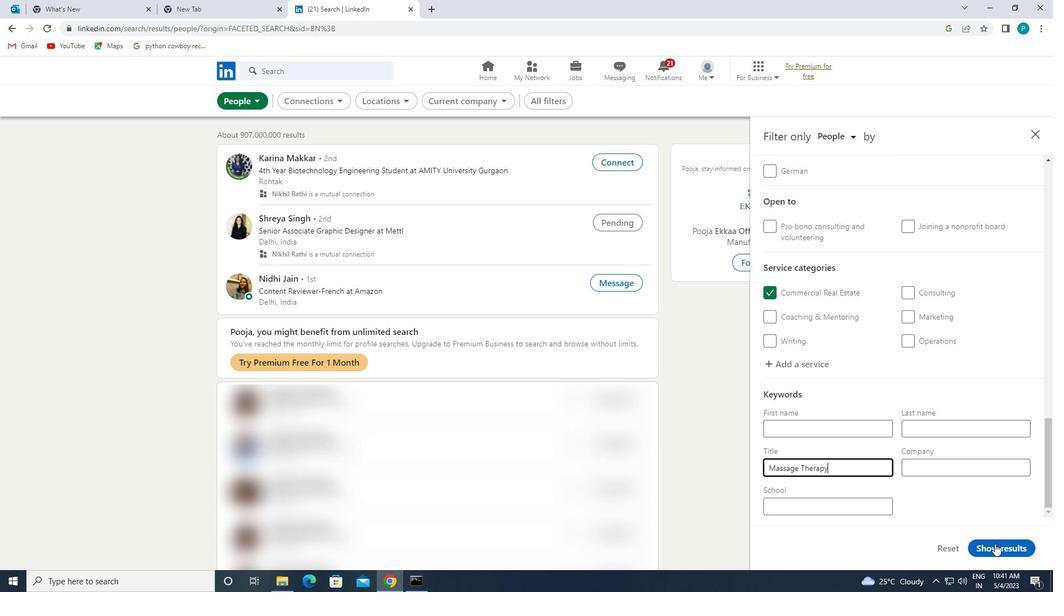 
Action: Mouse moved to (998, 544)
Screenshot: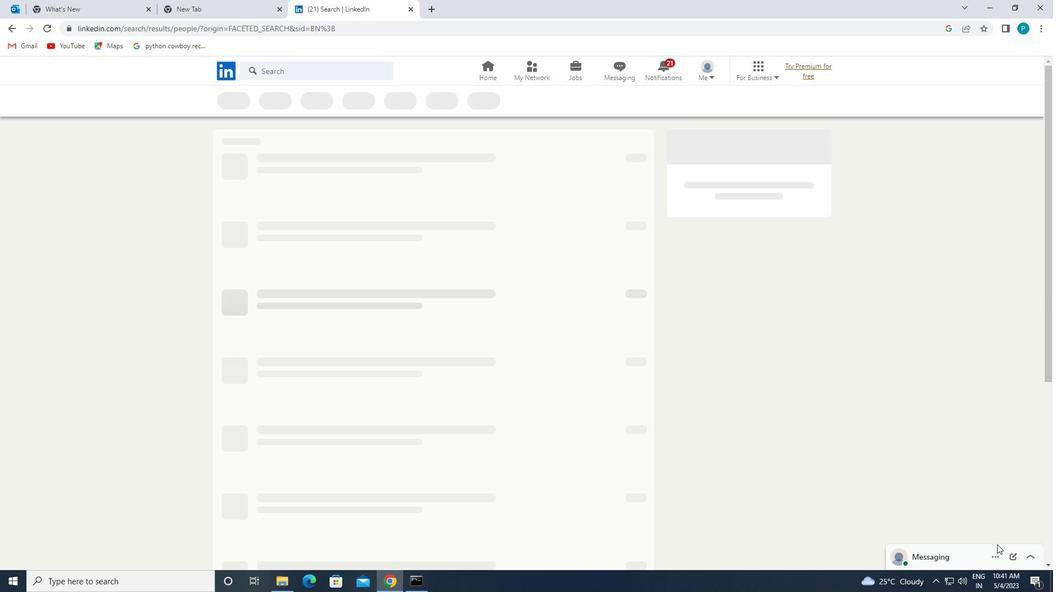 
